 Task: Show the "Checkout" page setting.
Action: Mouse moved to (1285, 88)
Screenshot: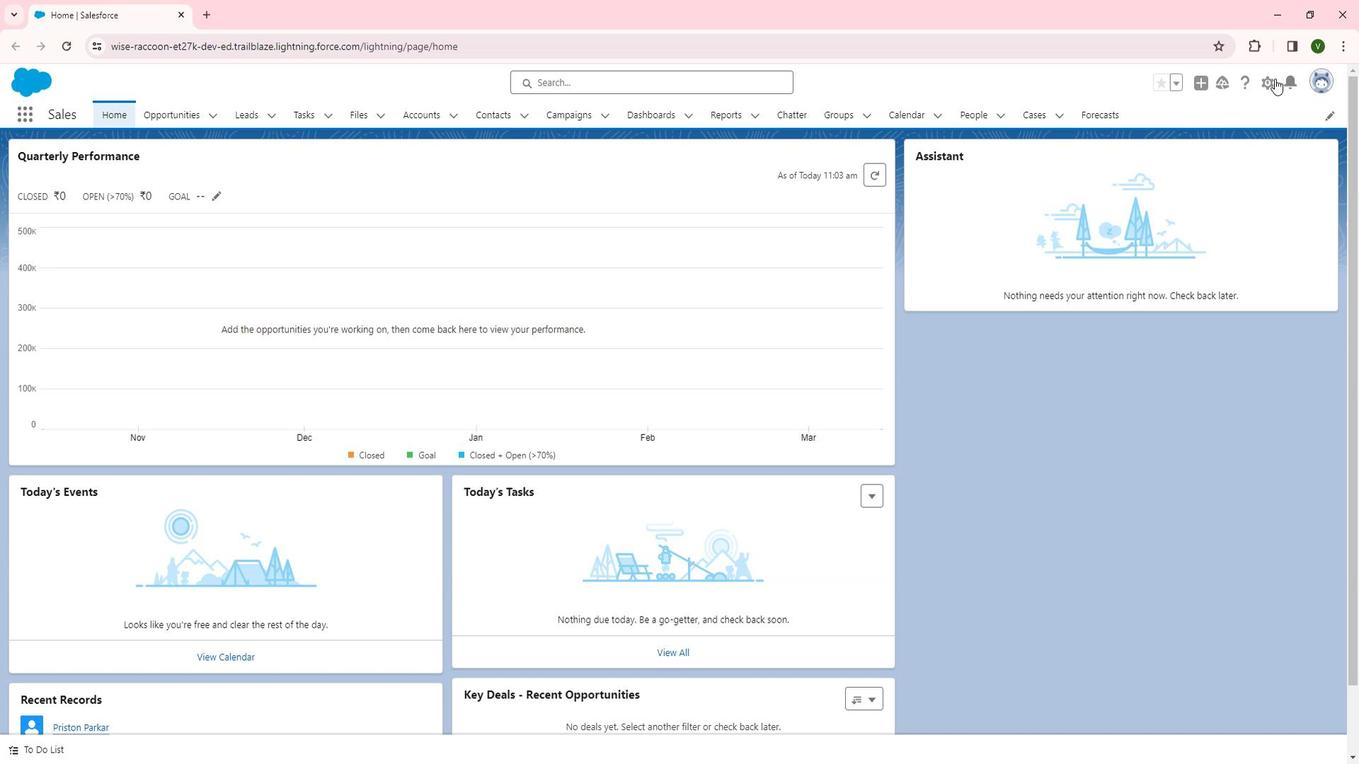 
Action: Mouse pressed left at (1285, 88)
Screenshot: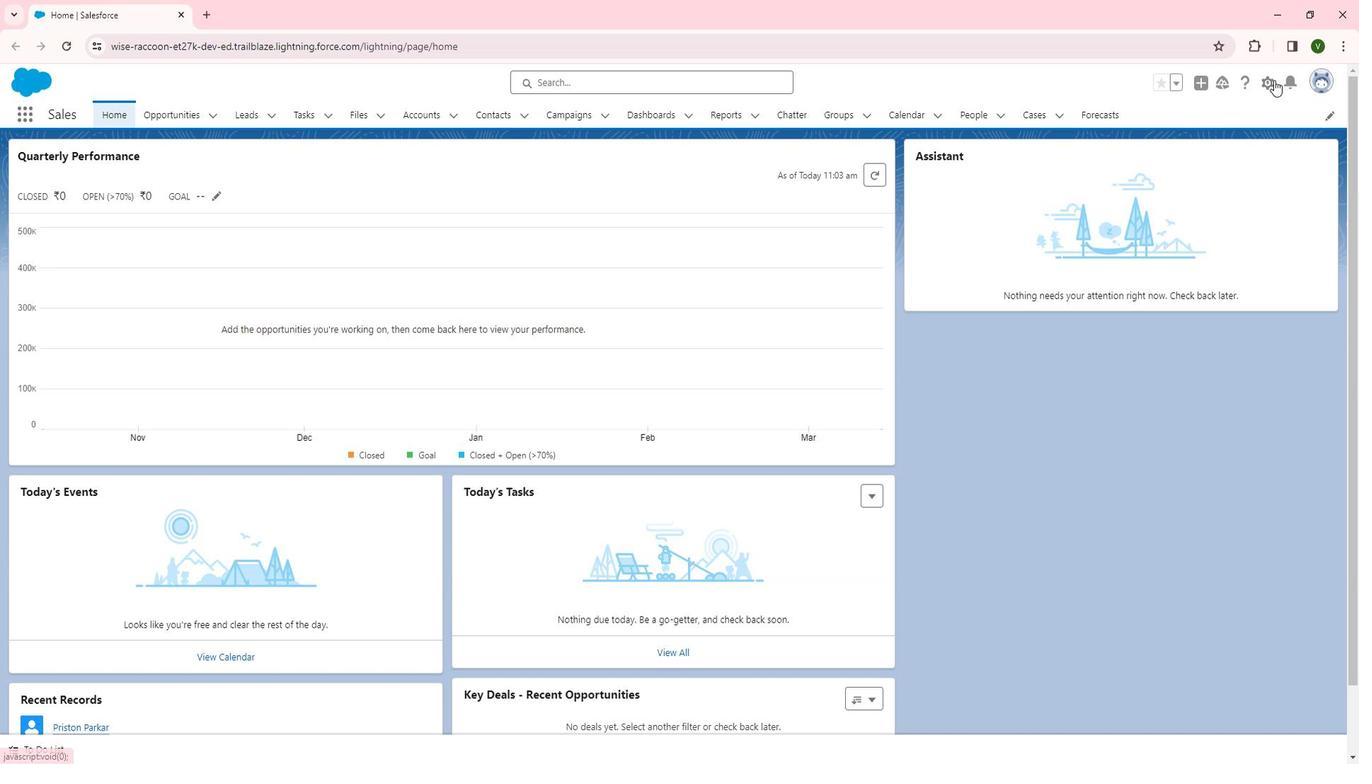 
Action: Mouse moved to (1235, 138)
Screenshot: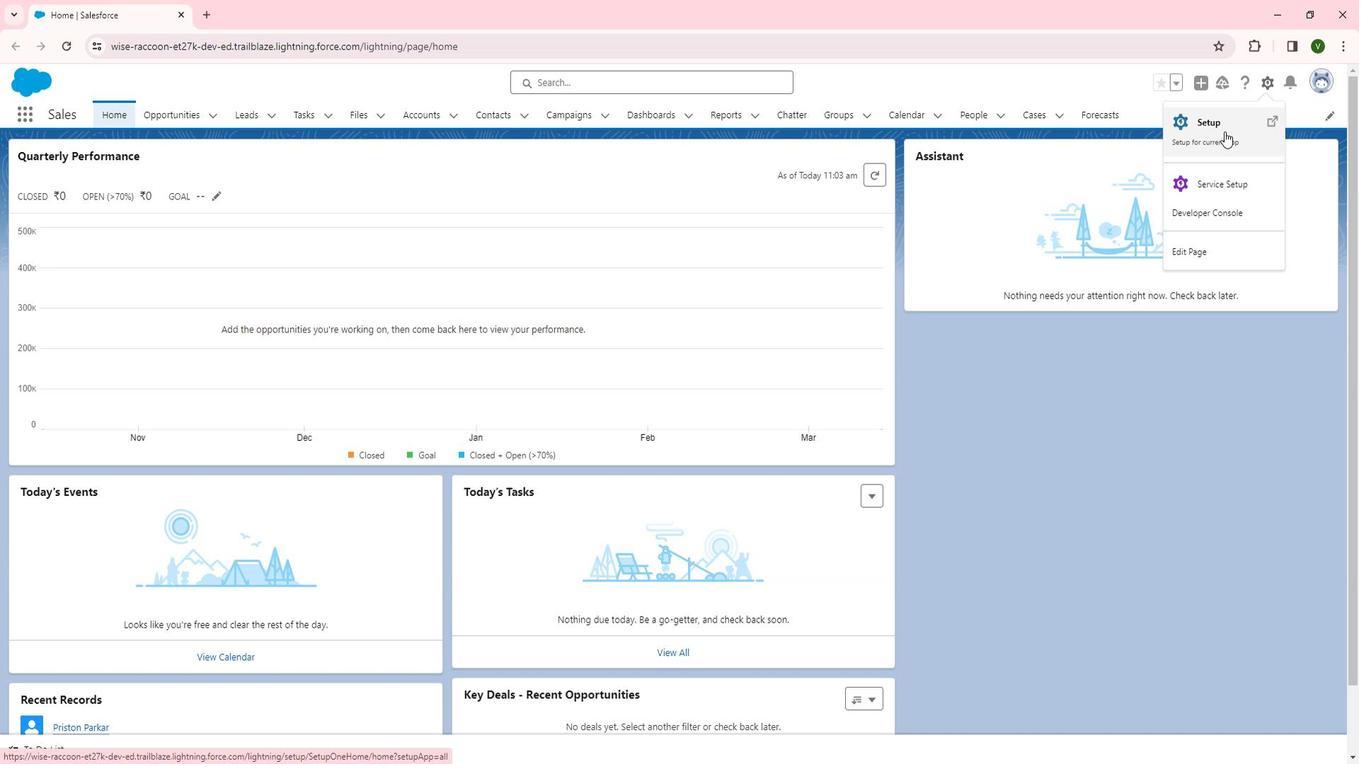 
Action: Mouse pressed left at (1235, 138)
Screenshot: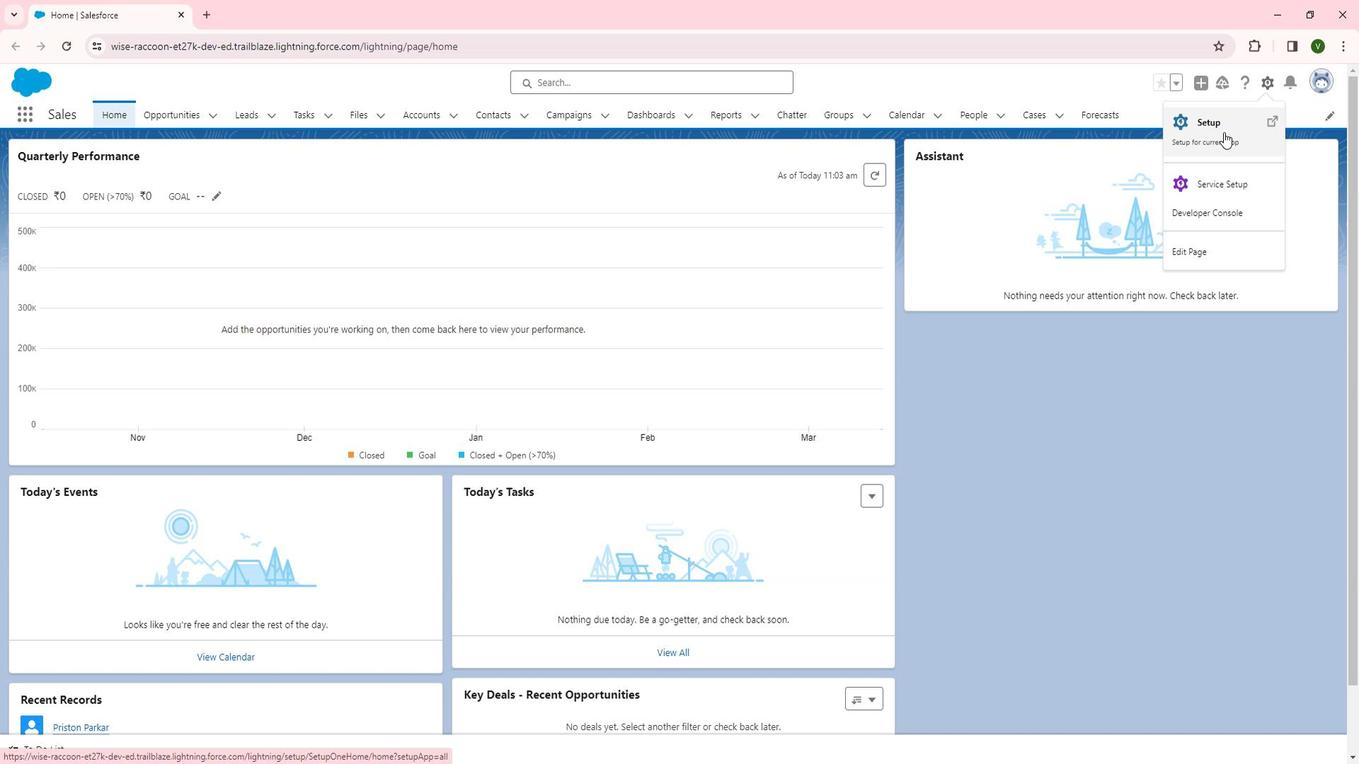 
Action: Mouse moved to (38, 579)
Screenshot: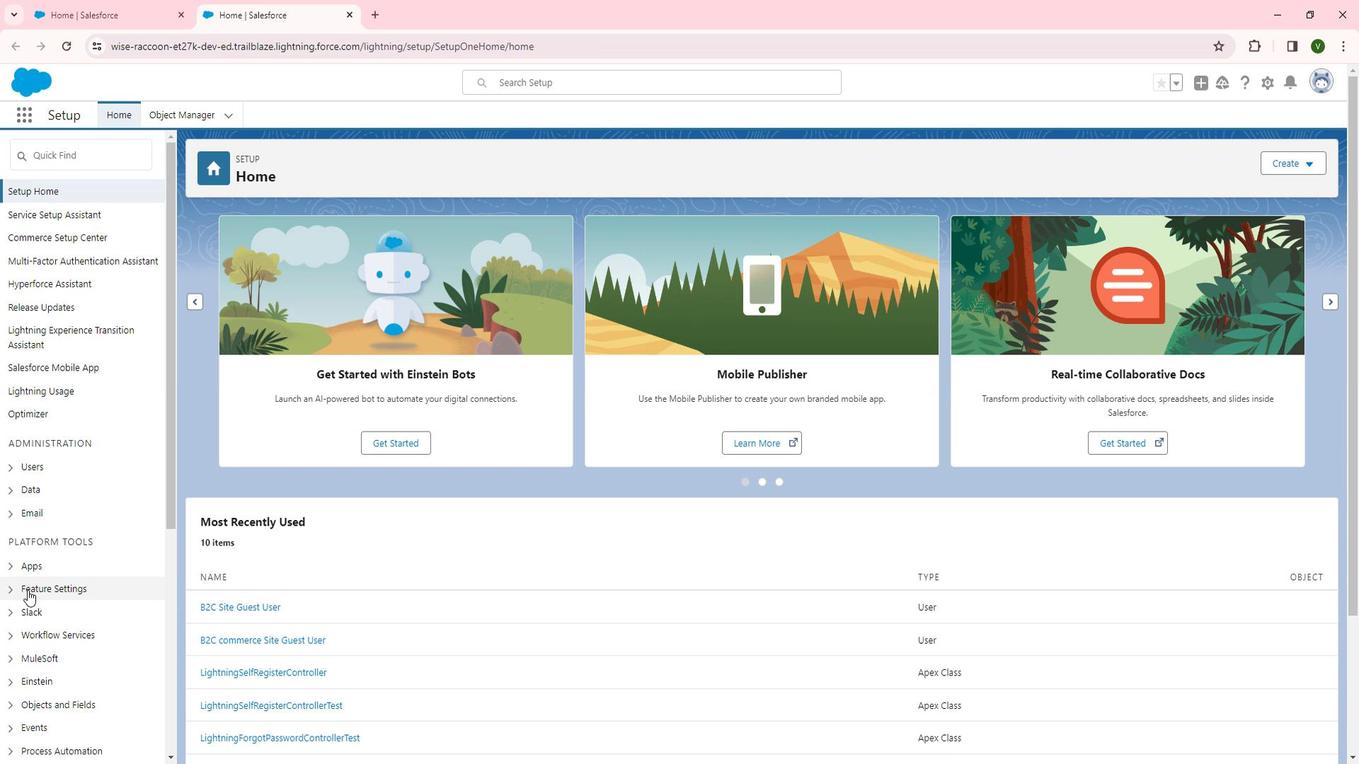 
Action: Mouse pressed left at (38, 579)
Screenshot: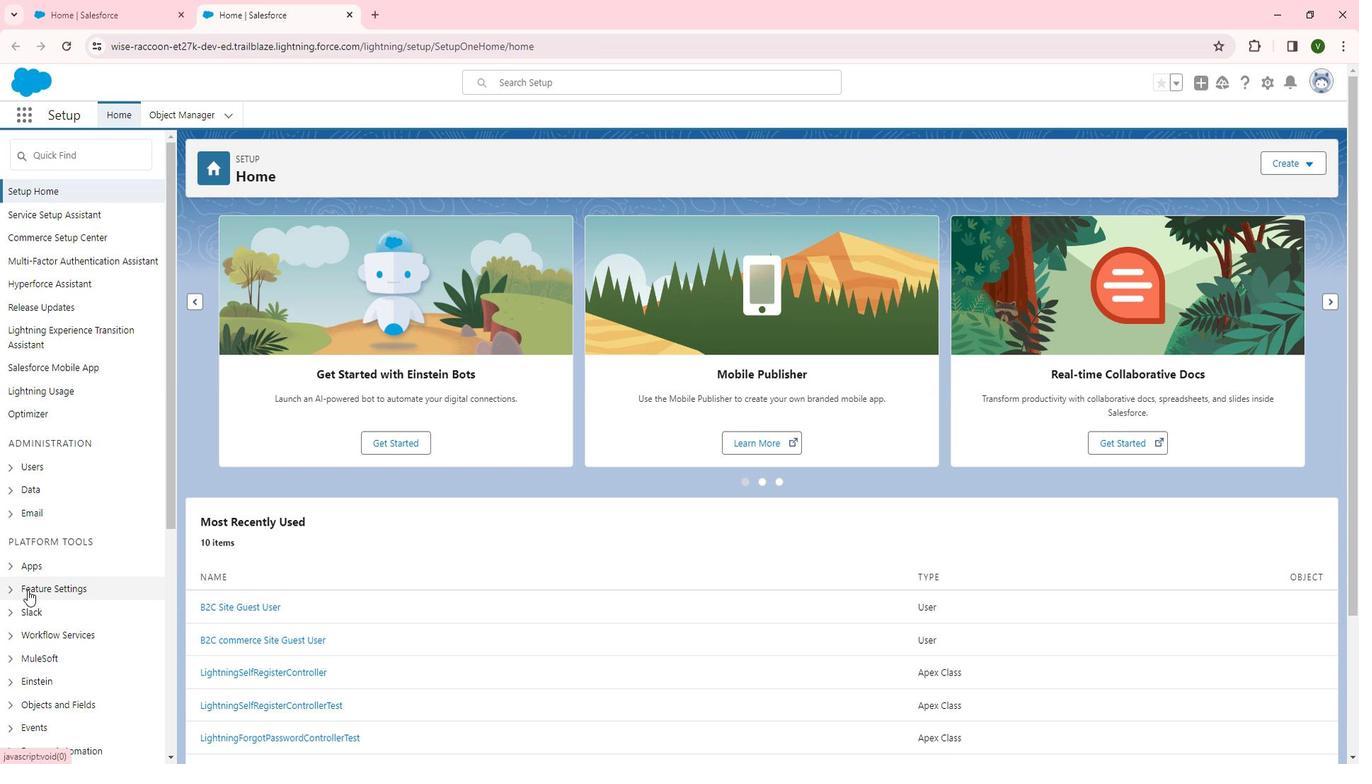 
Action: Mouse moved to (69, 567)
Screenshot: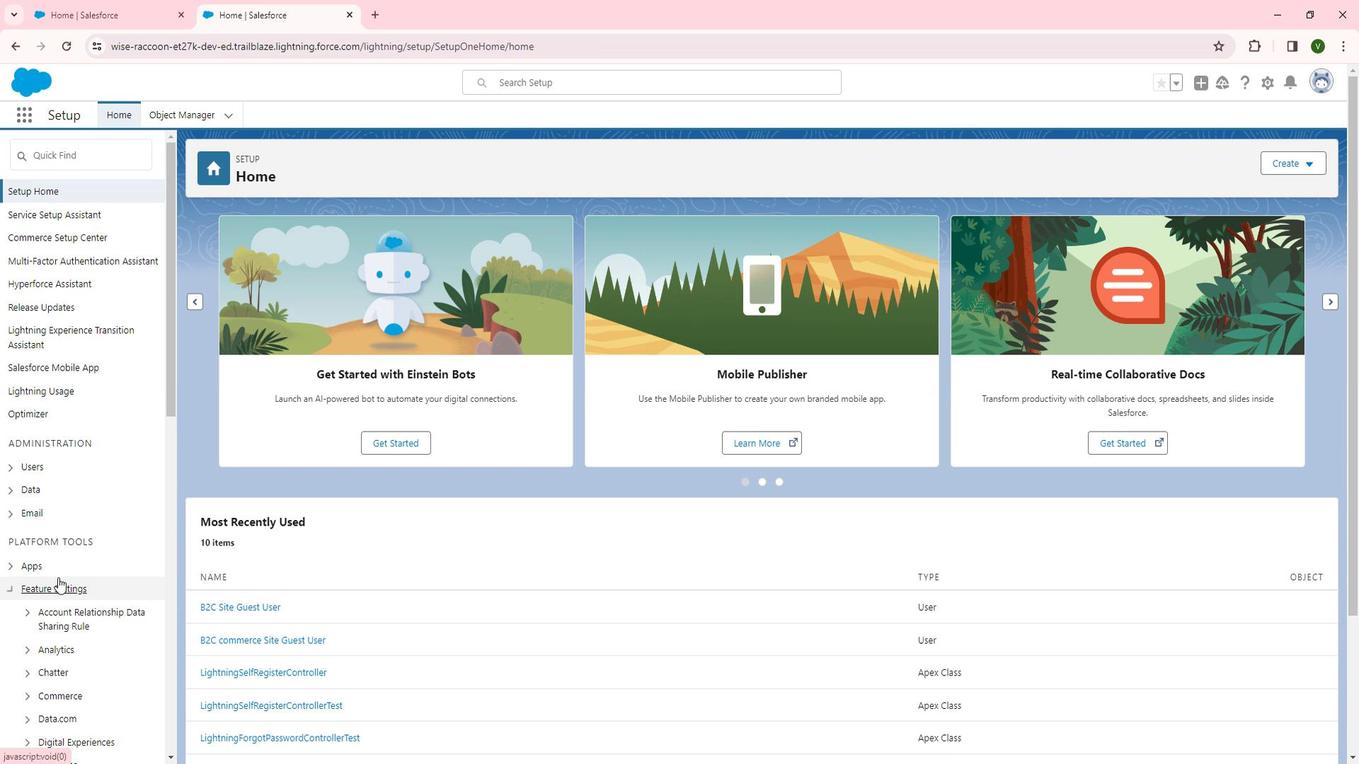 
Action: Mouse scrolled (69, 567) with delta (0, 0)
Screenshot: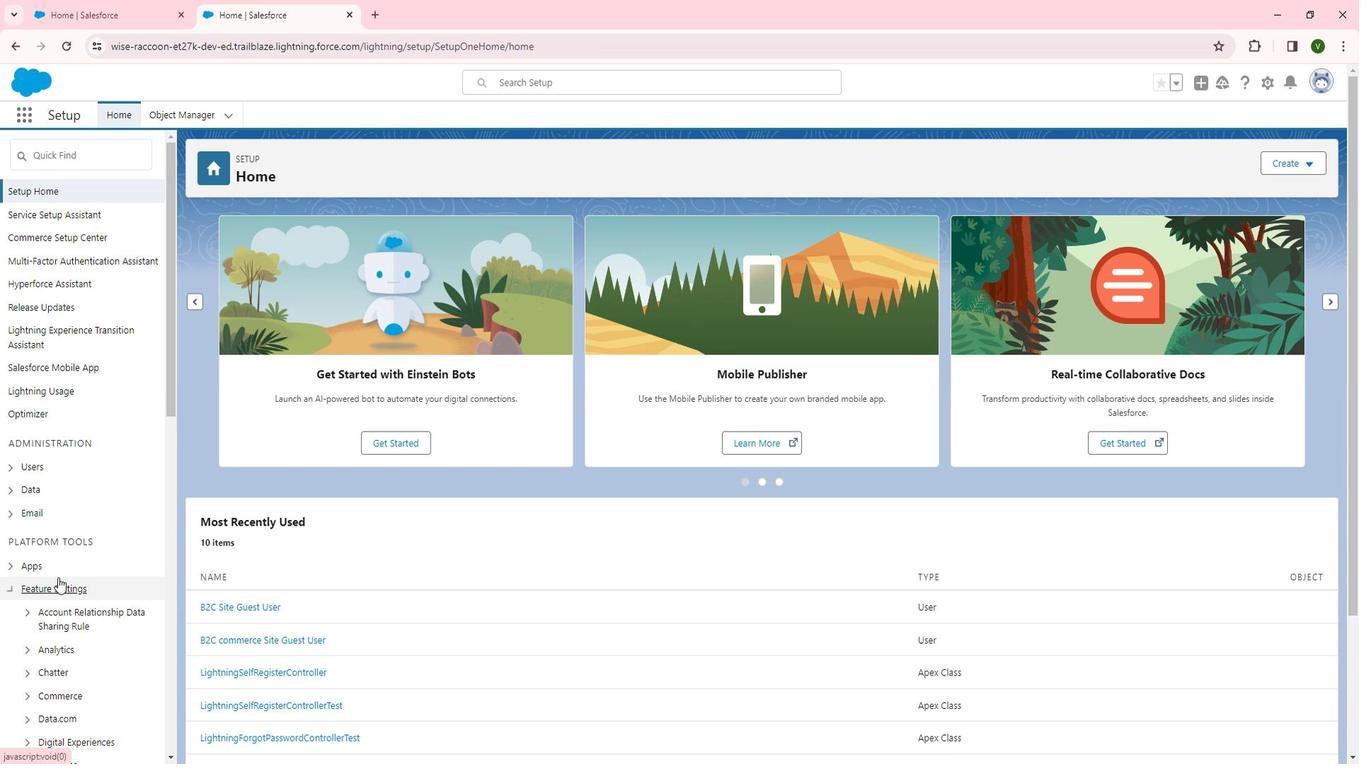 
Action: Mouse scrolled (69, 567) with delta (0, 0)
Screenshot: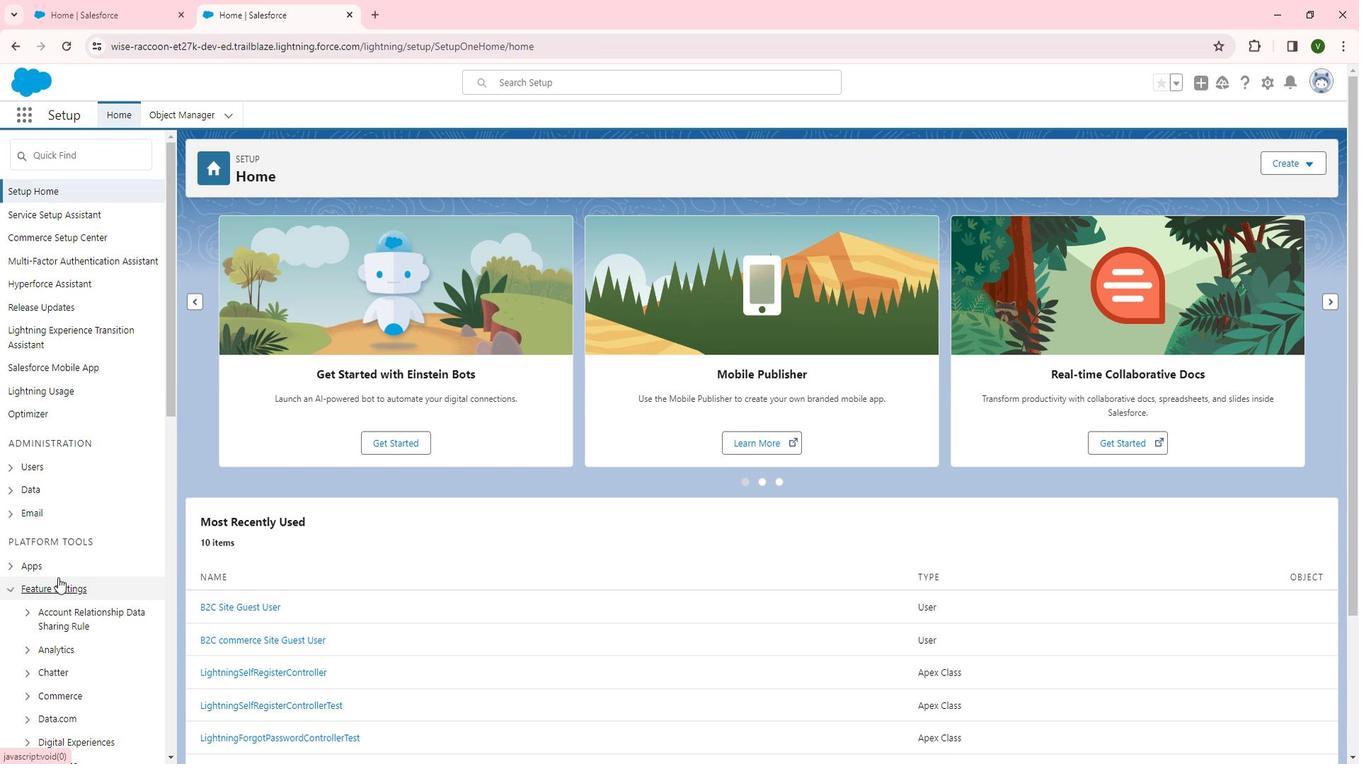 
Action: Mouse scrolled (69, 567) with delta (0, 0)
Screenshot: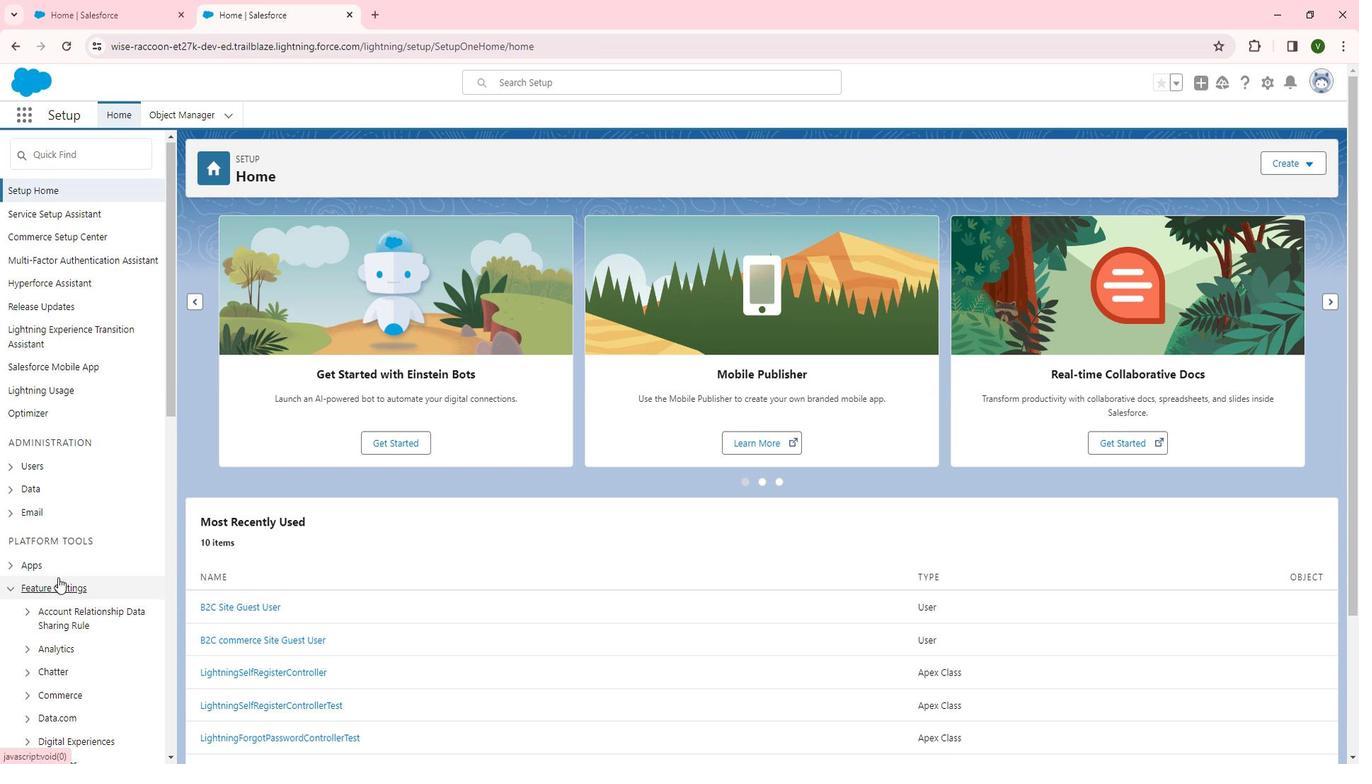 
Action: Mouse moved to (78, 505)
Screenshot: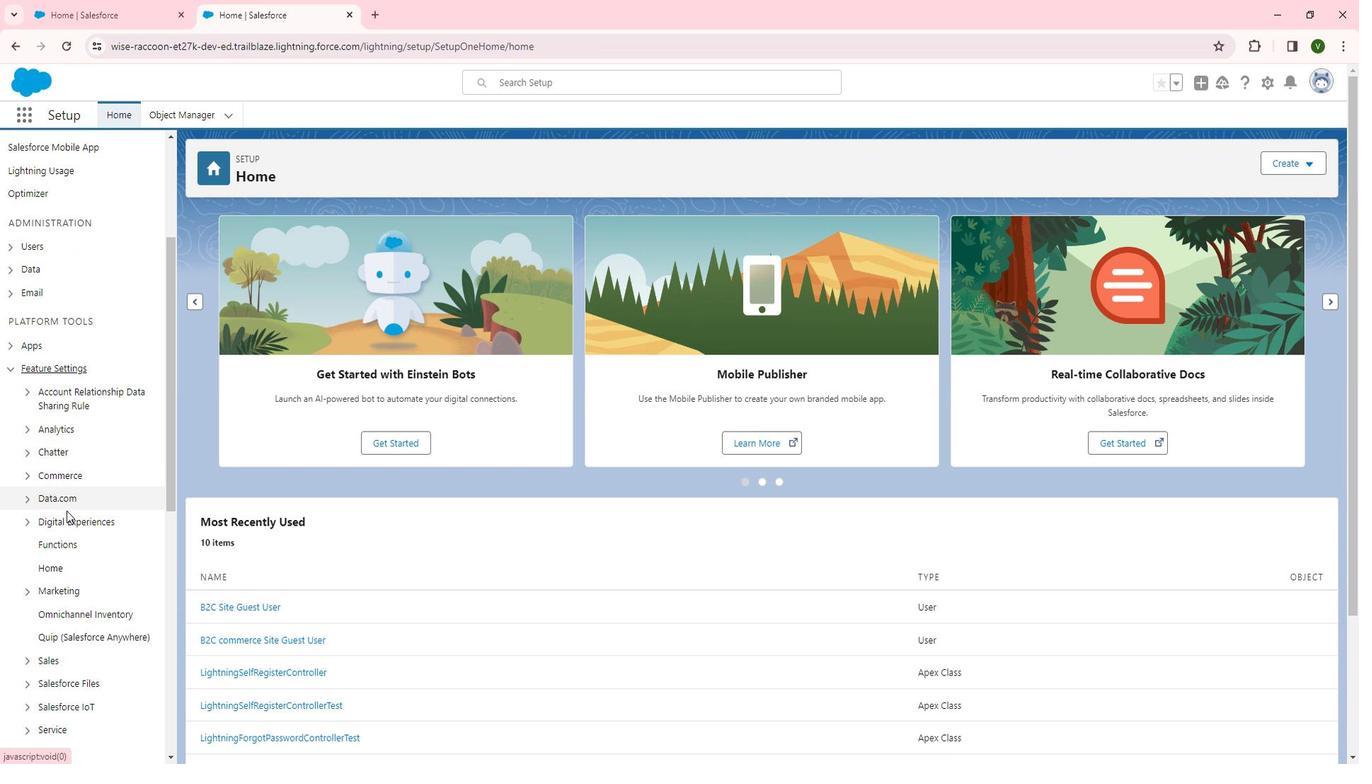 
Action: Mouse scrolled (78, 504) with delta (0, 0)
Screenshot: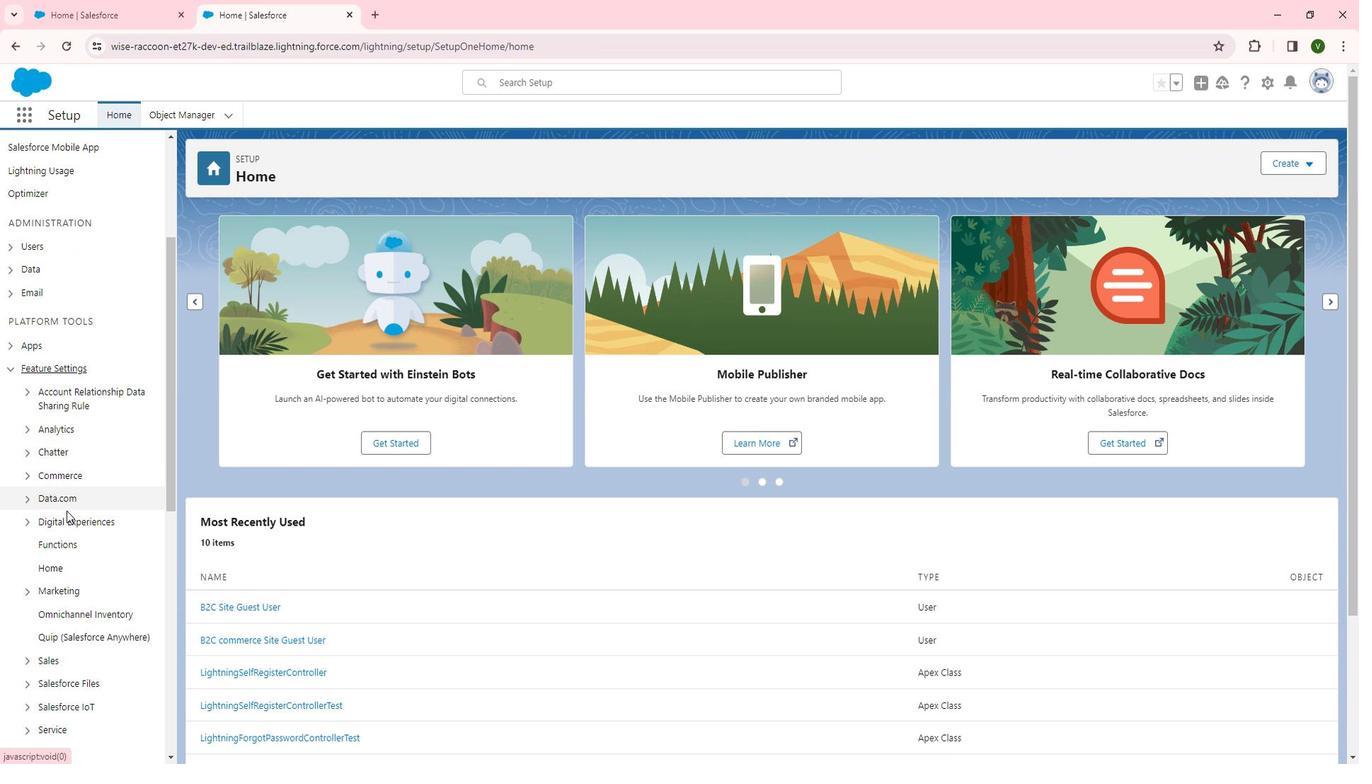 
Action: Mouse moved to (79, 434)
Screenshot: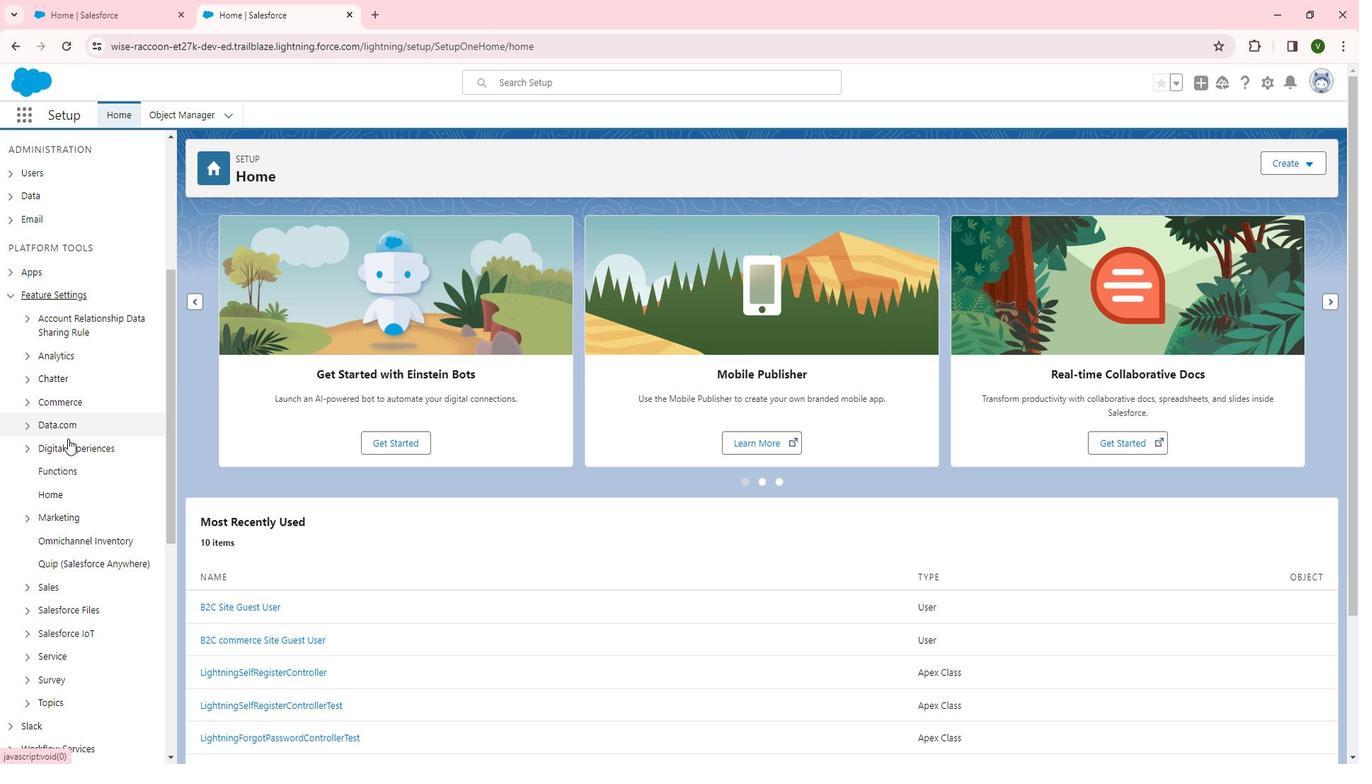 
Action: Mouse pressed left at (79, 434)
Screenshot: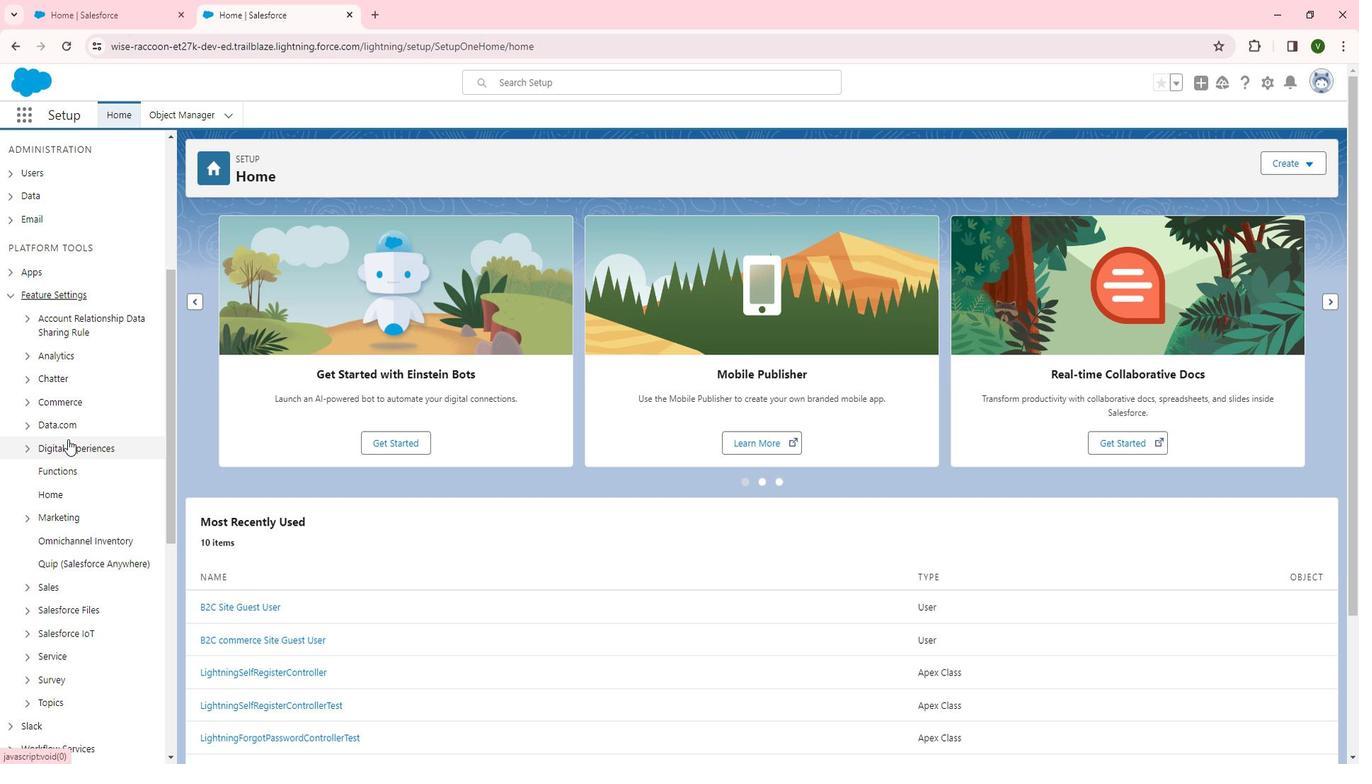 
Action: Mouse moved to (97, 431)
Screenshot: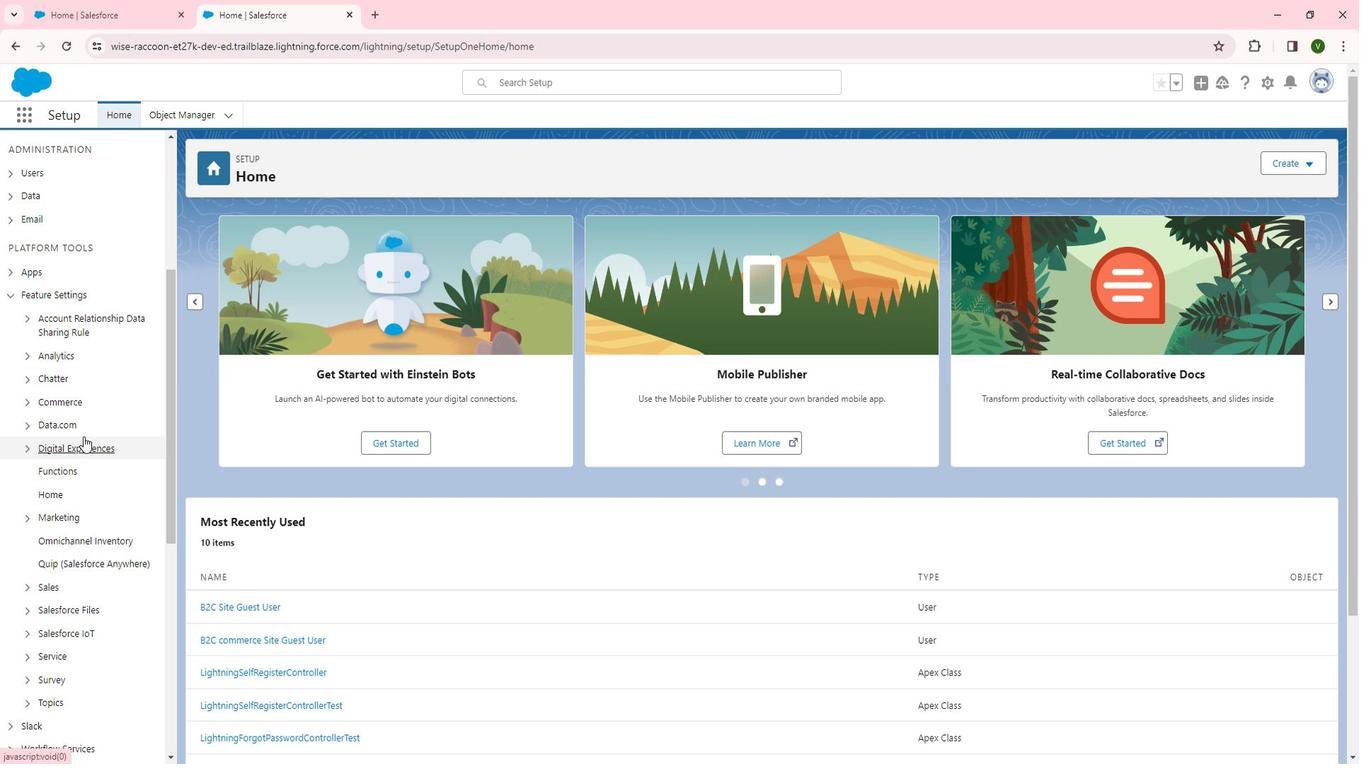 
Action: Mouse scrolled (97, 430) with delta (0, 0)
Screenshot: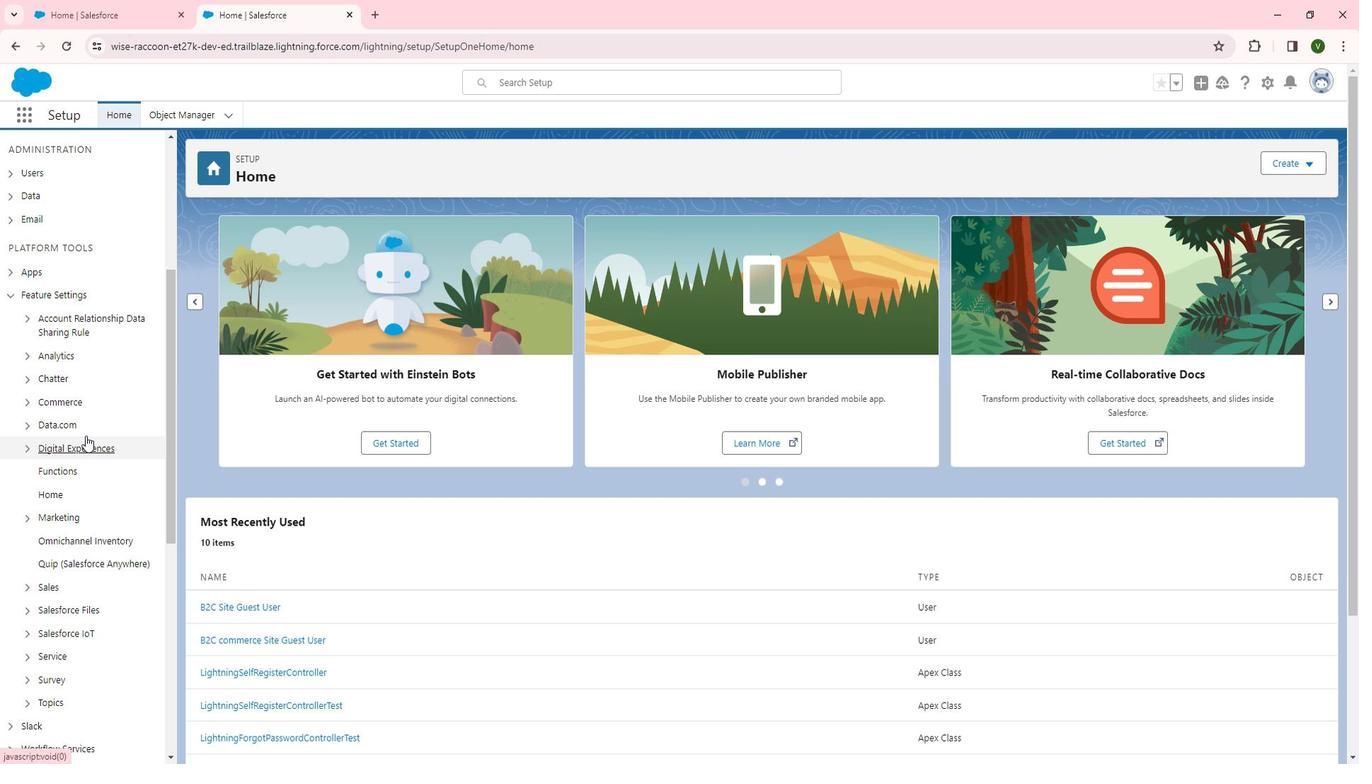 
Action: Mouse scrolled (97, 430) with delta (0, 0)
Screenshot: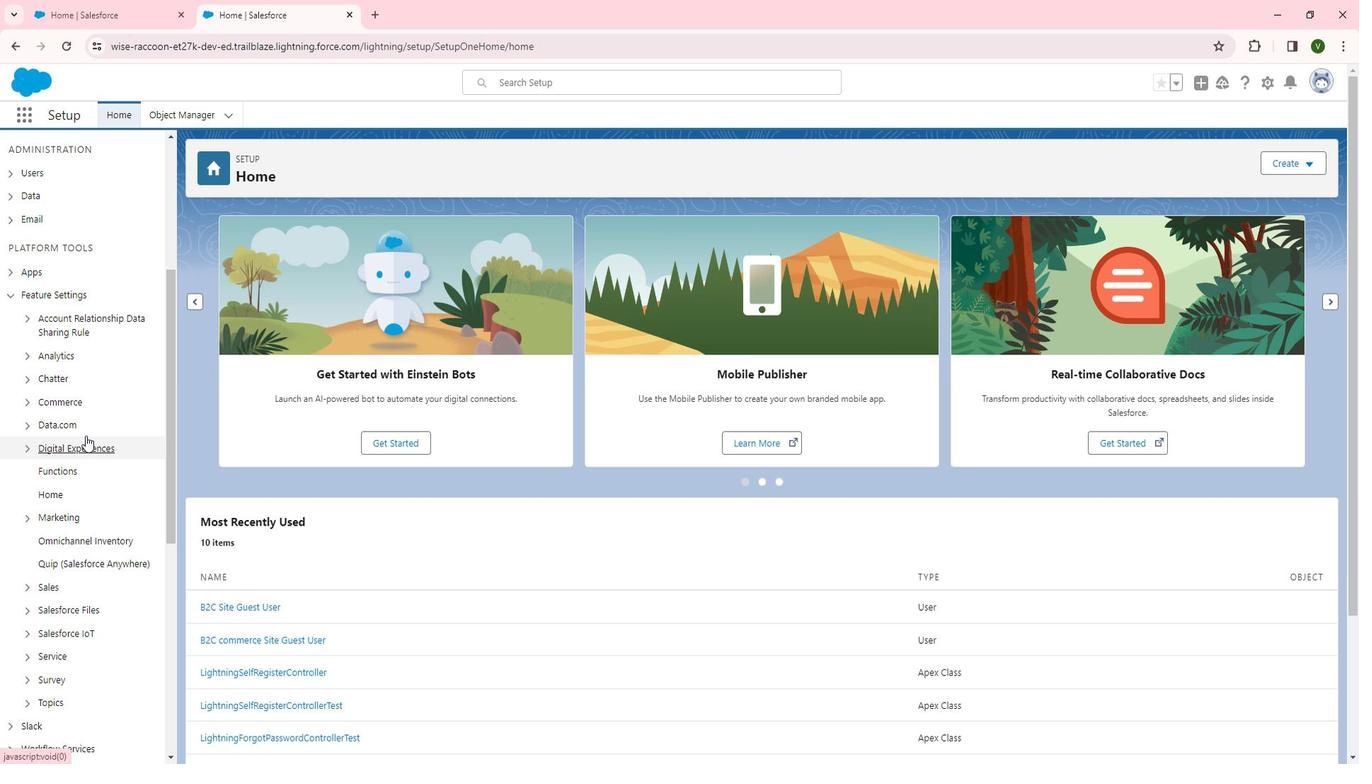 
Action: Mouse scrolled (97, 430) with delta (0, 0)
Screenshot: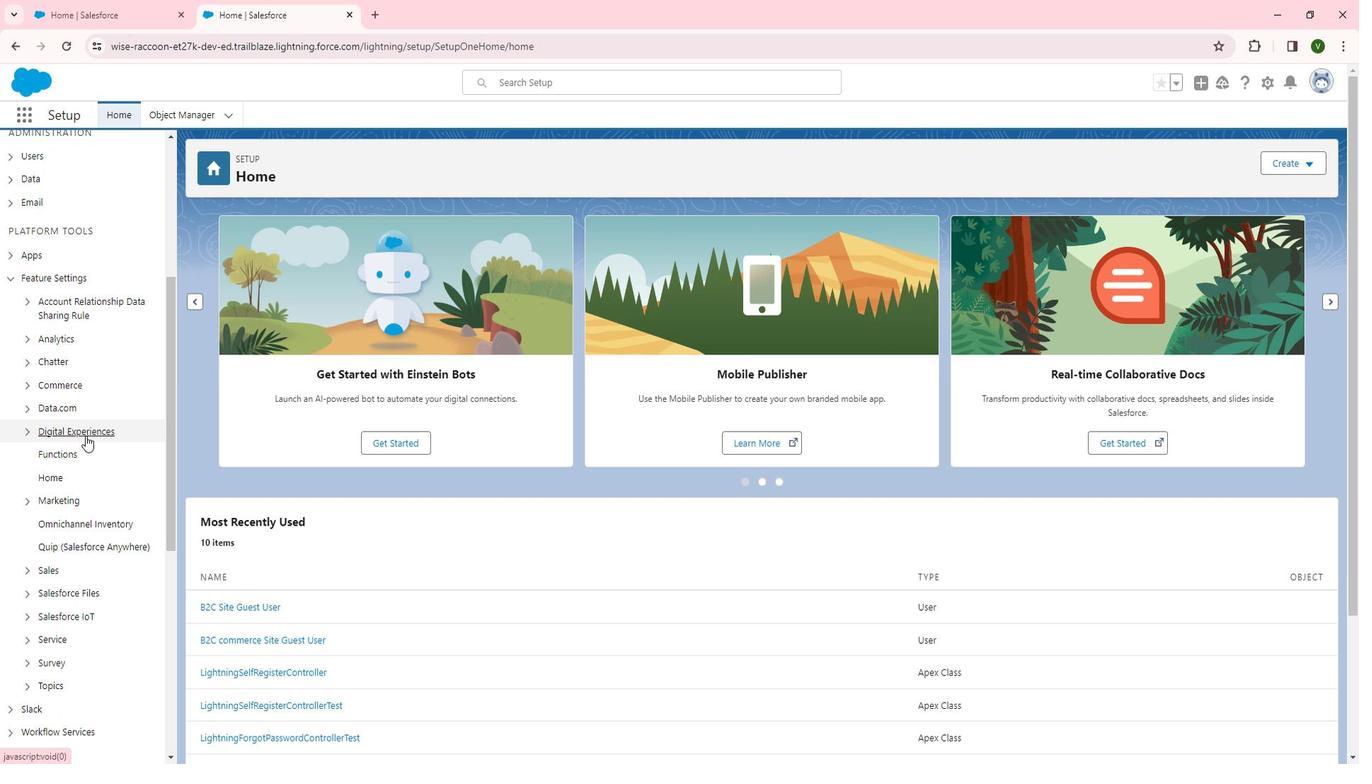 
Action: Mouse moved to (83, 226)
Screenshot: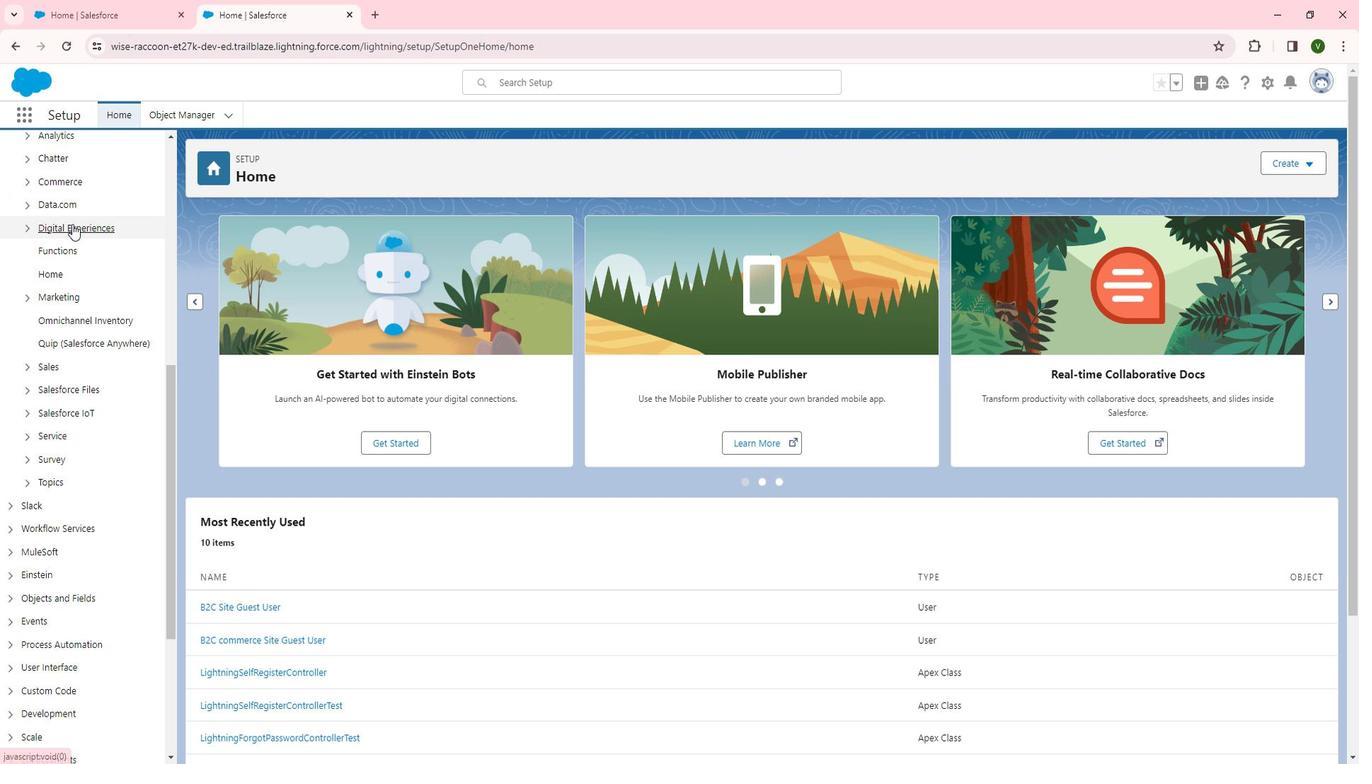 
Action: Mouse pressed left at (83, 226)
Screenshot: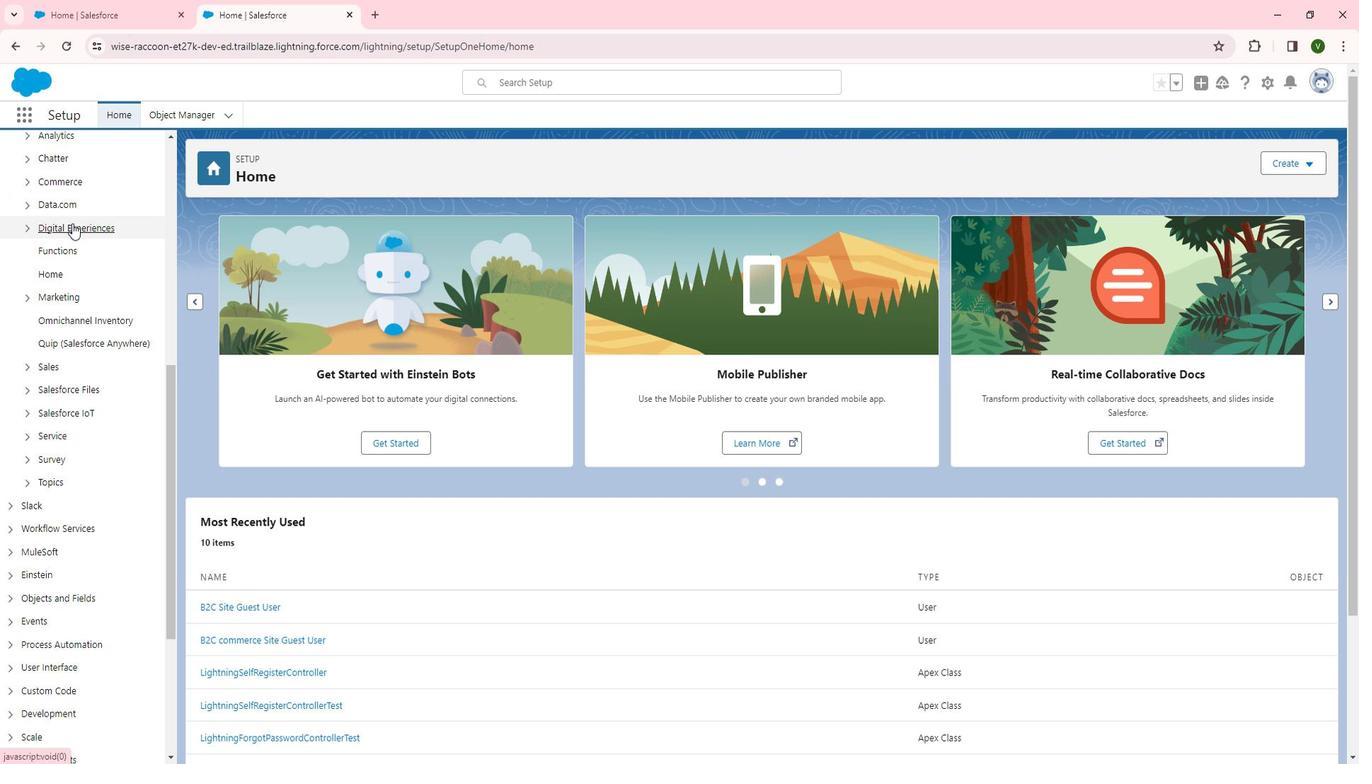 
Action: Mouse moved to (72, 249)
Screenshot: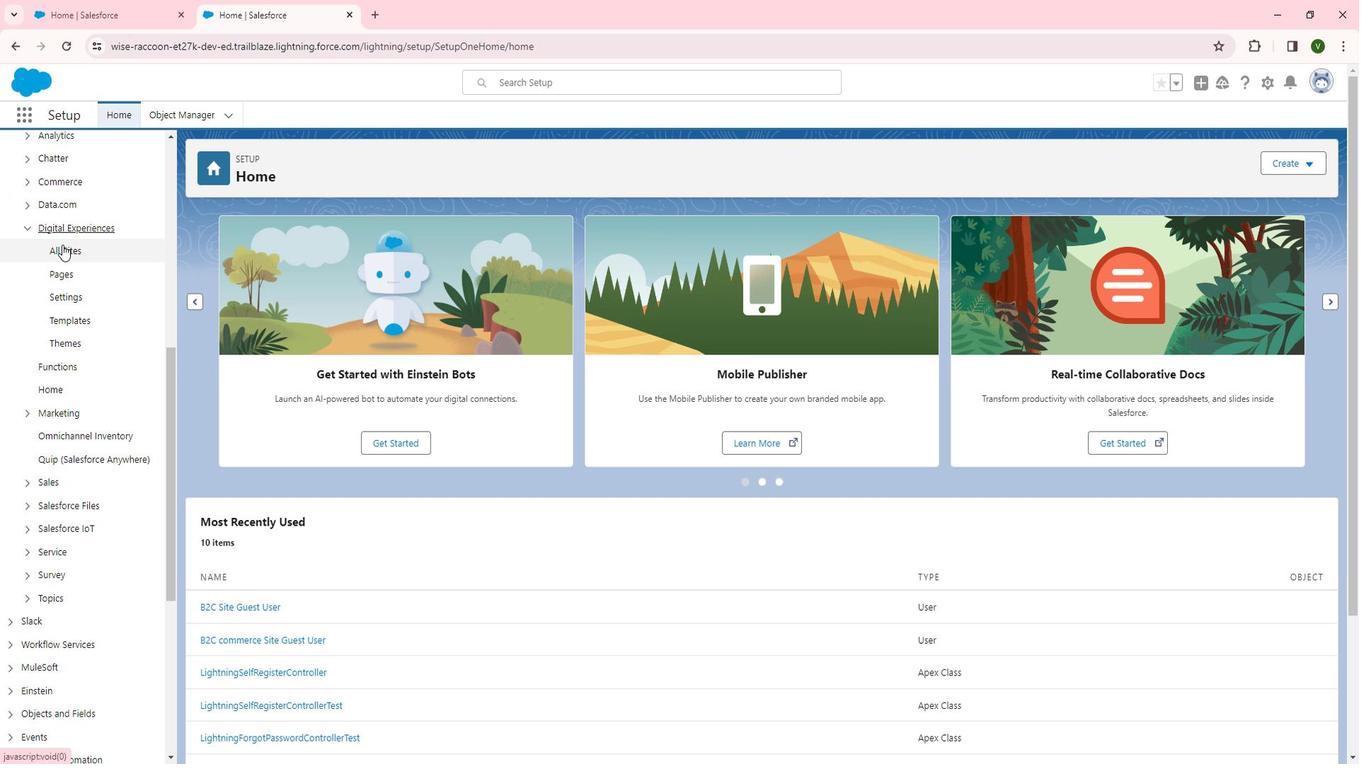 
Action: Mouse pressed left at (72, 249)
Screenshot: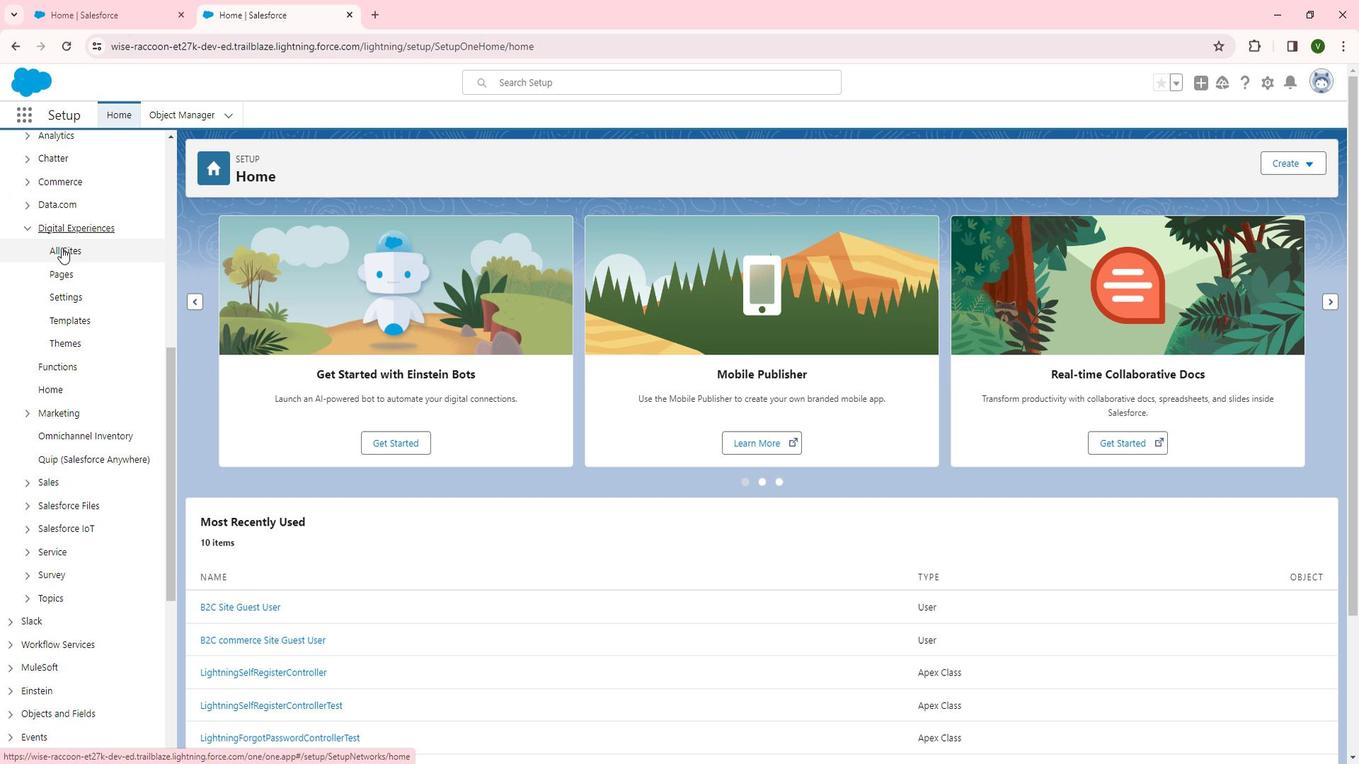
Action: Mouse moved to (247, 337)
Screenshot: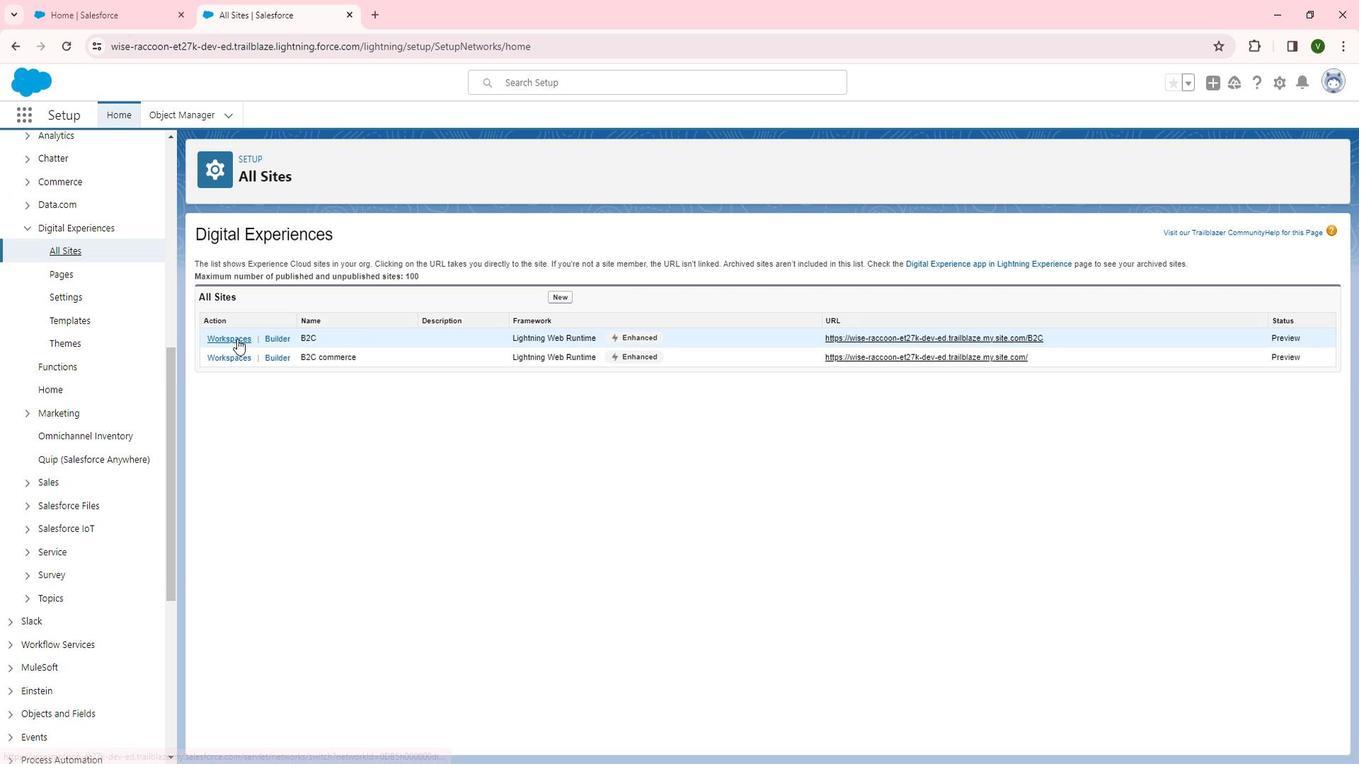 
Action: Mouse pressed left at (247, 337)
Screenshot: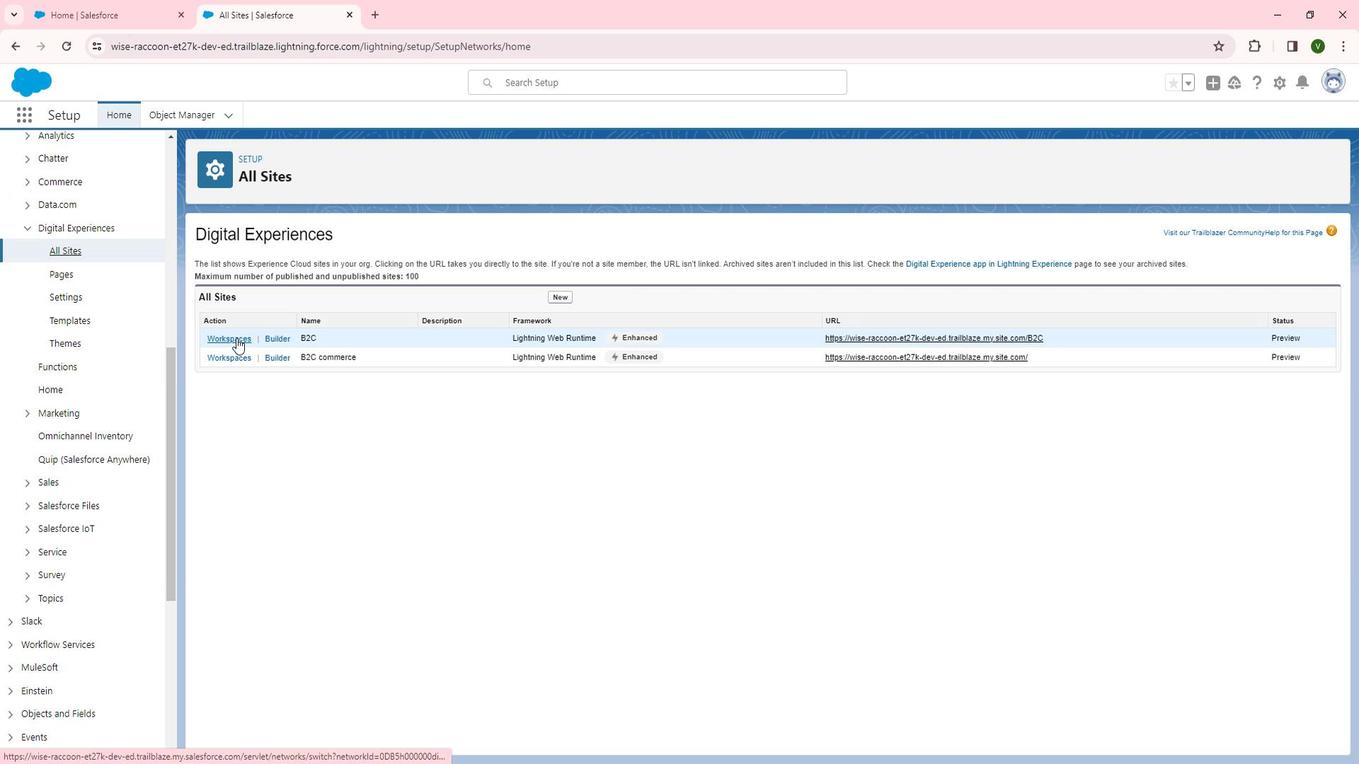 
Action: Mouse moved to (205, 334)
Screenshot: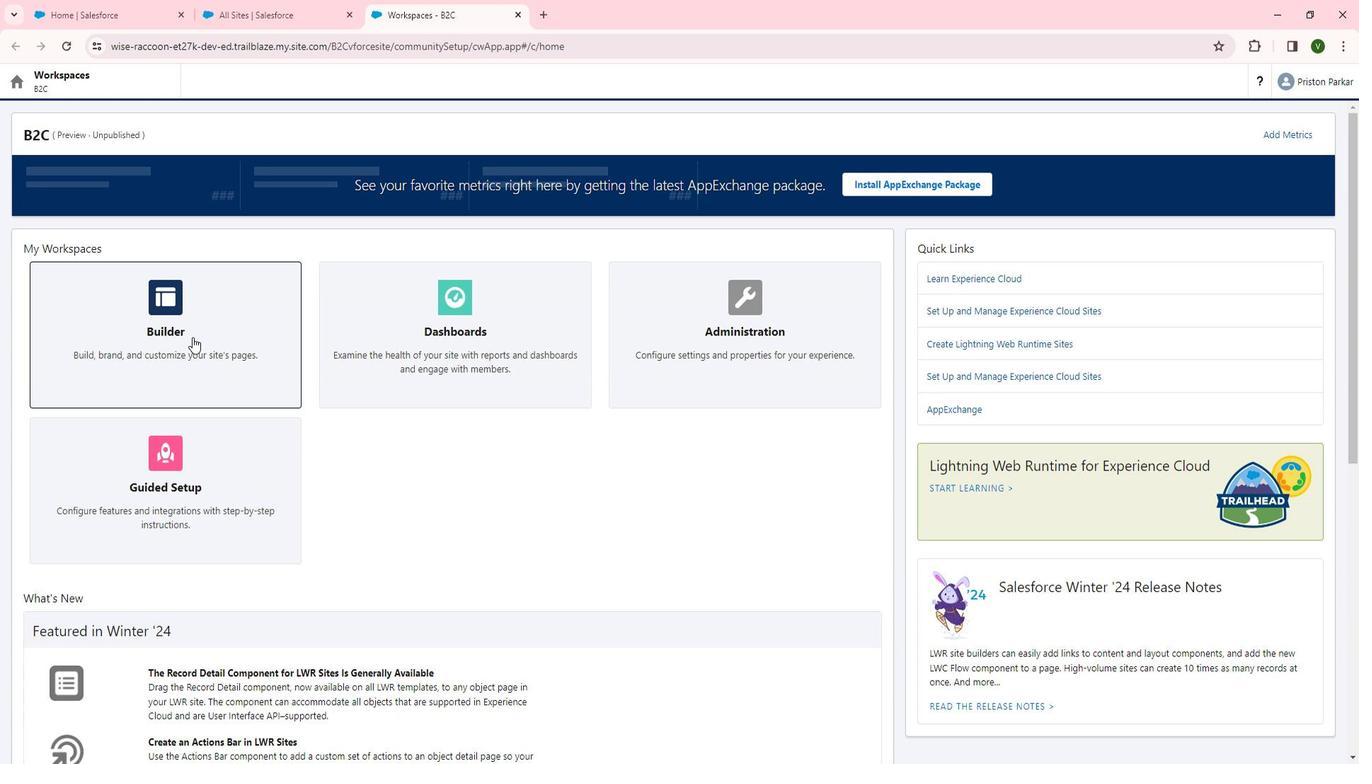 
Action: Mouse pressed left at (205, 334)
Screenshot: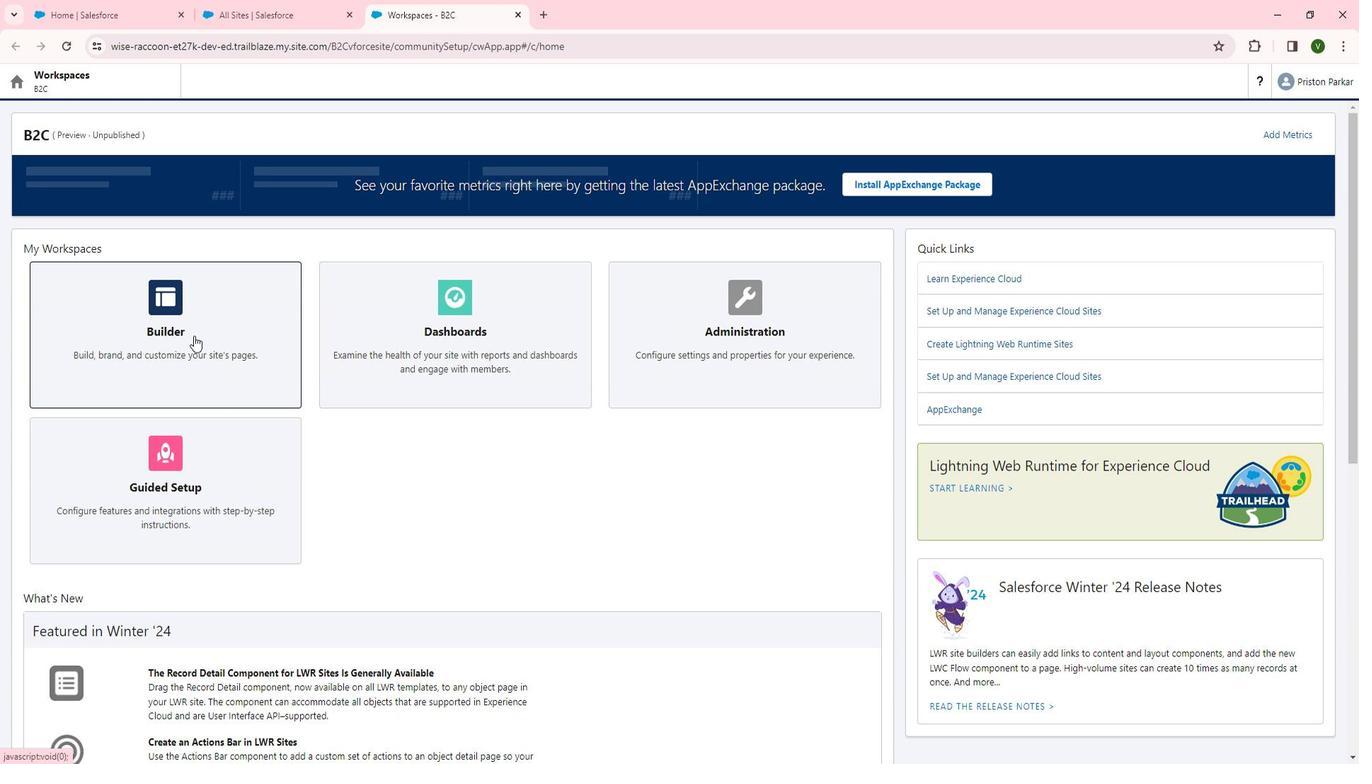 
Action: Mouse moved to (271, 92)
Screenshot: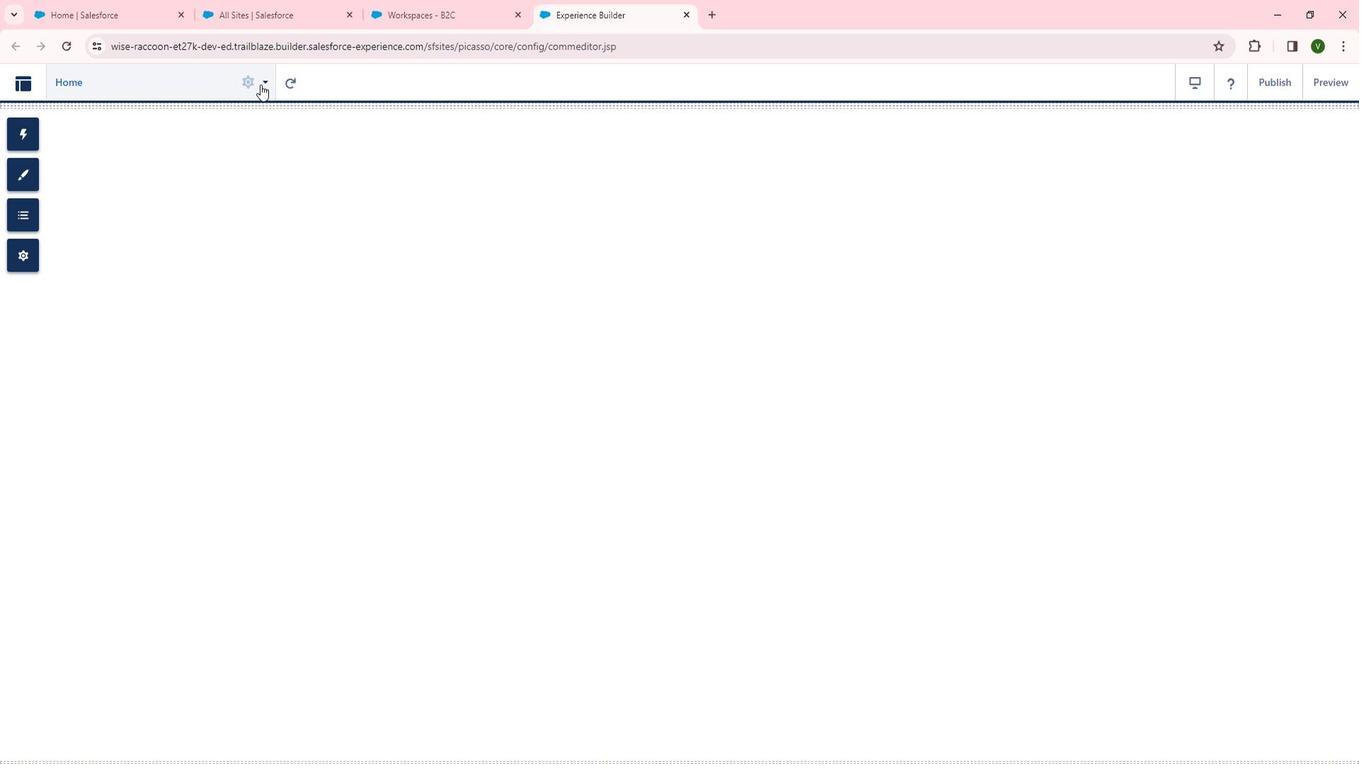 
Action: Mouse pressed left at (271, 92)
Screenshot: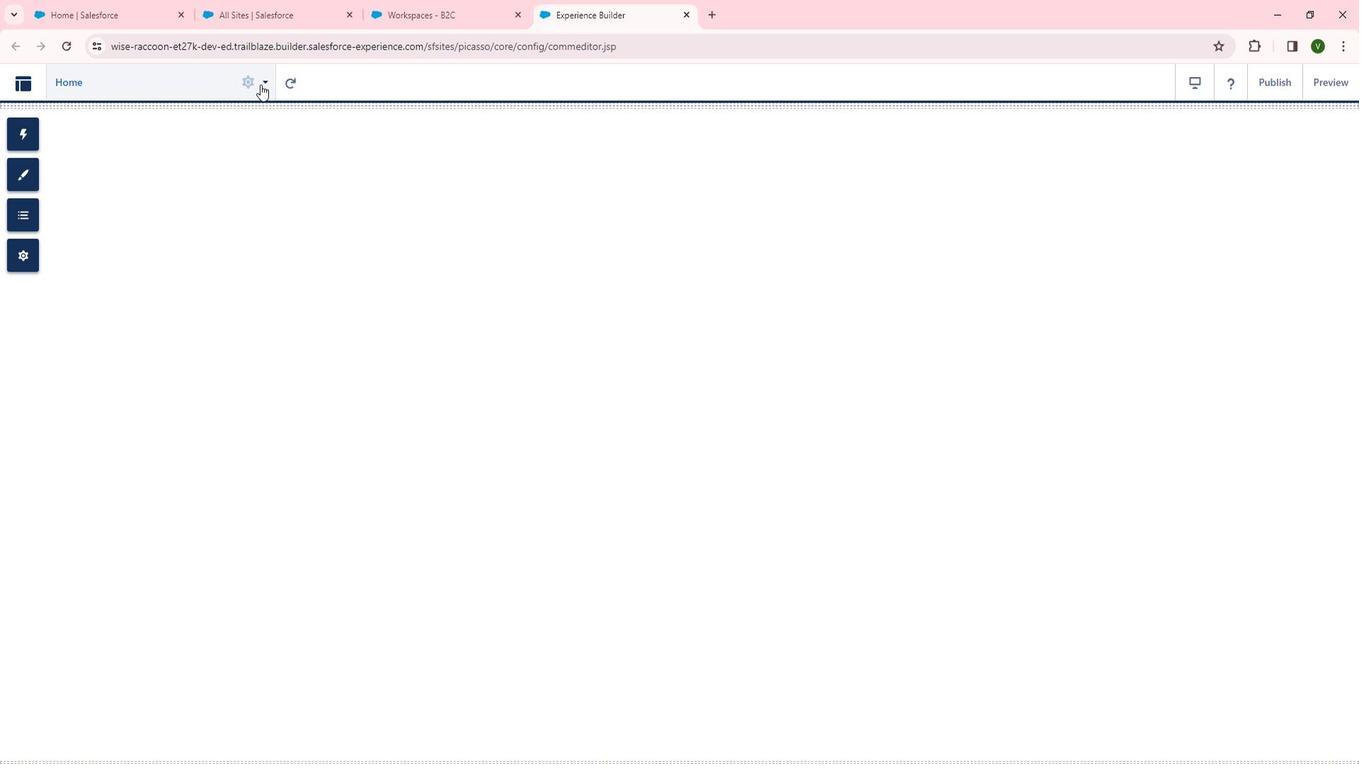 
Action: Mouse moved to (201, 367)
Screenshot: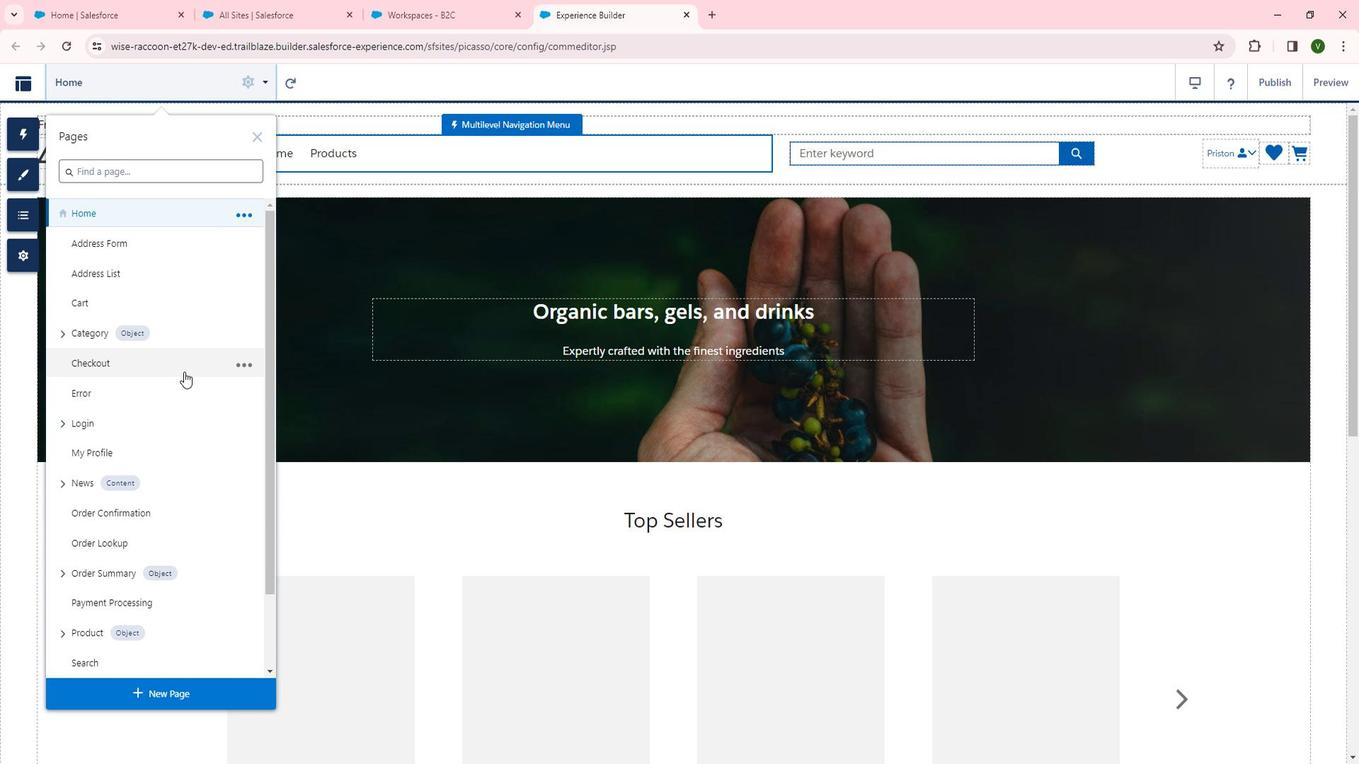 
Action: Mouse pressed left at (201, 367)
Screenshot: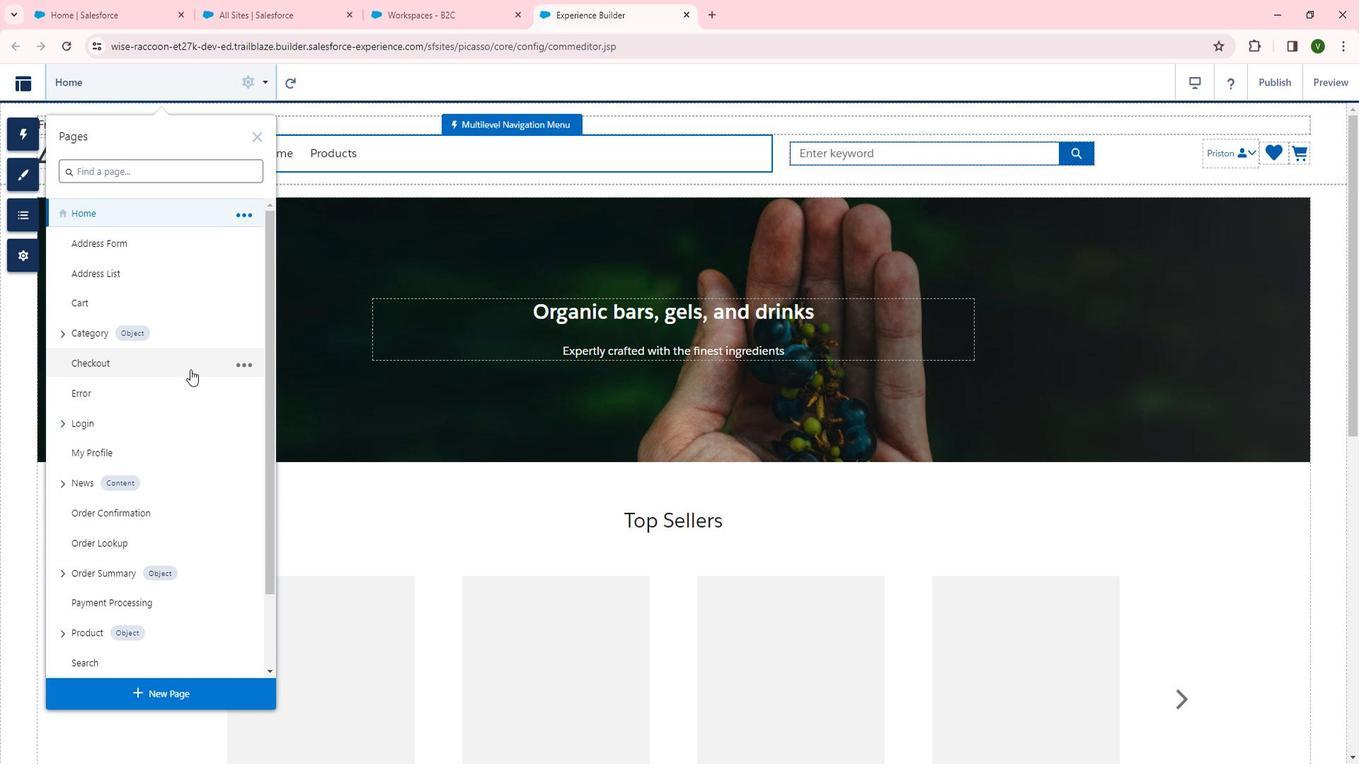 
Action: Mouse moved to (278, 87)
Screenshot: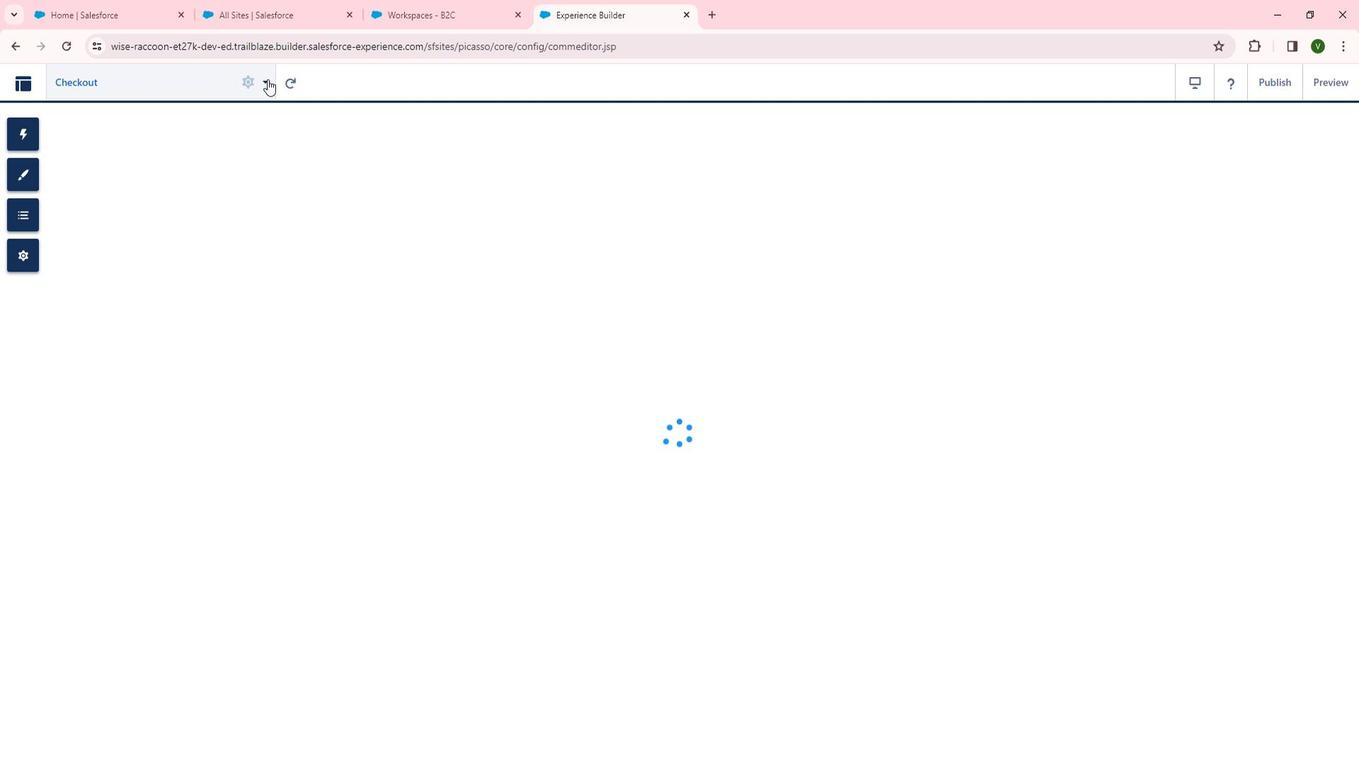 
Action: Mouse pressed left at (278, 87)
Screenshot: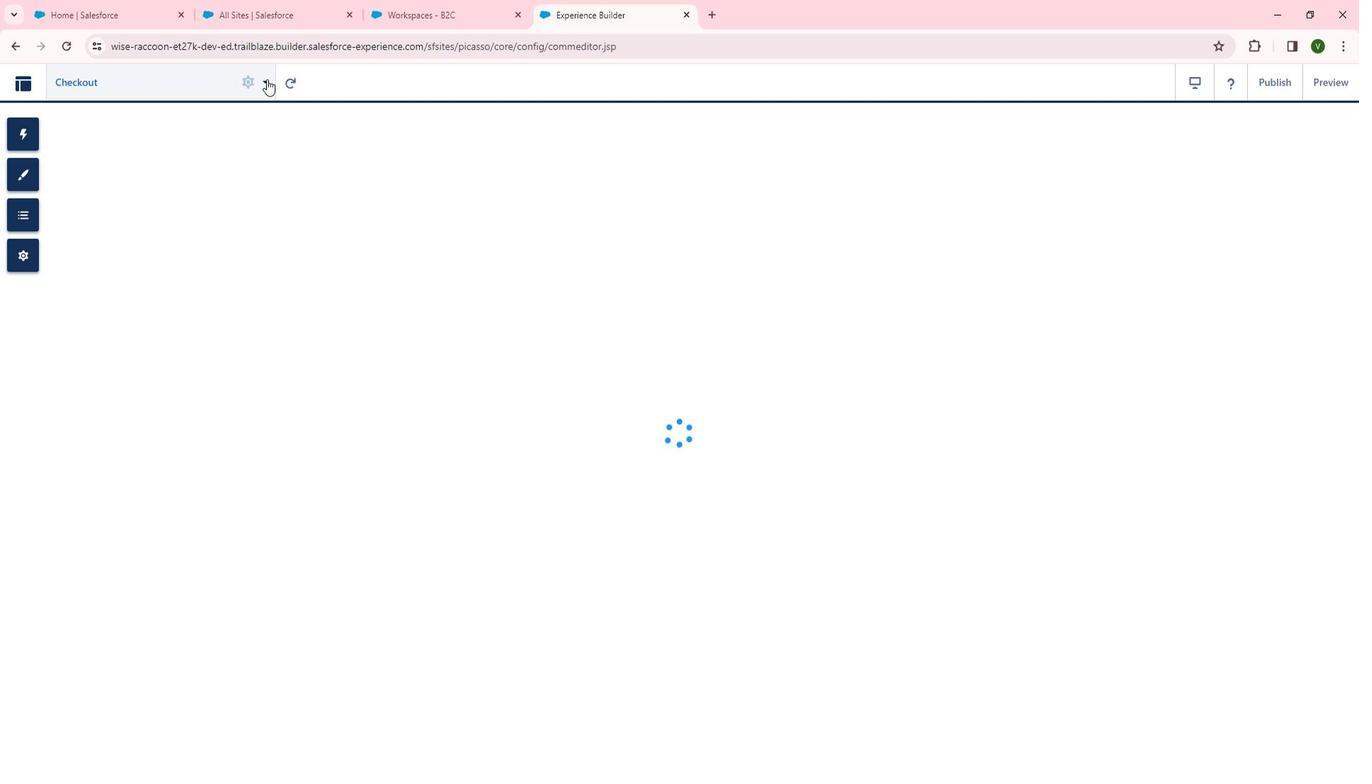 
Action: Mouse moved to (272, 93)
Screenshot: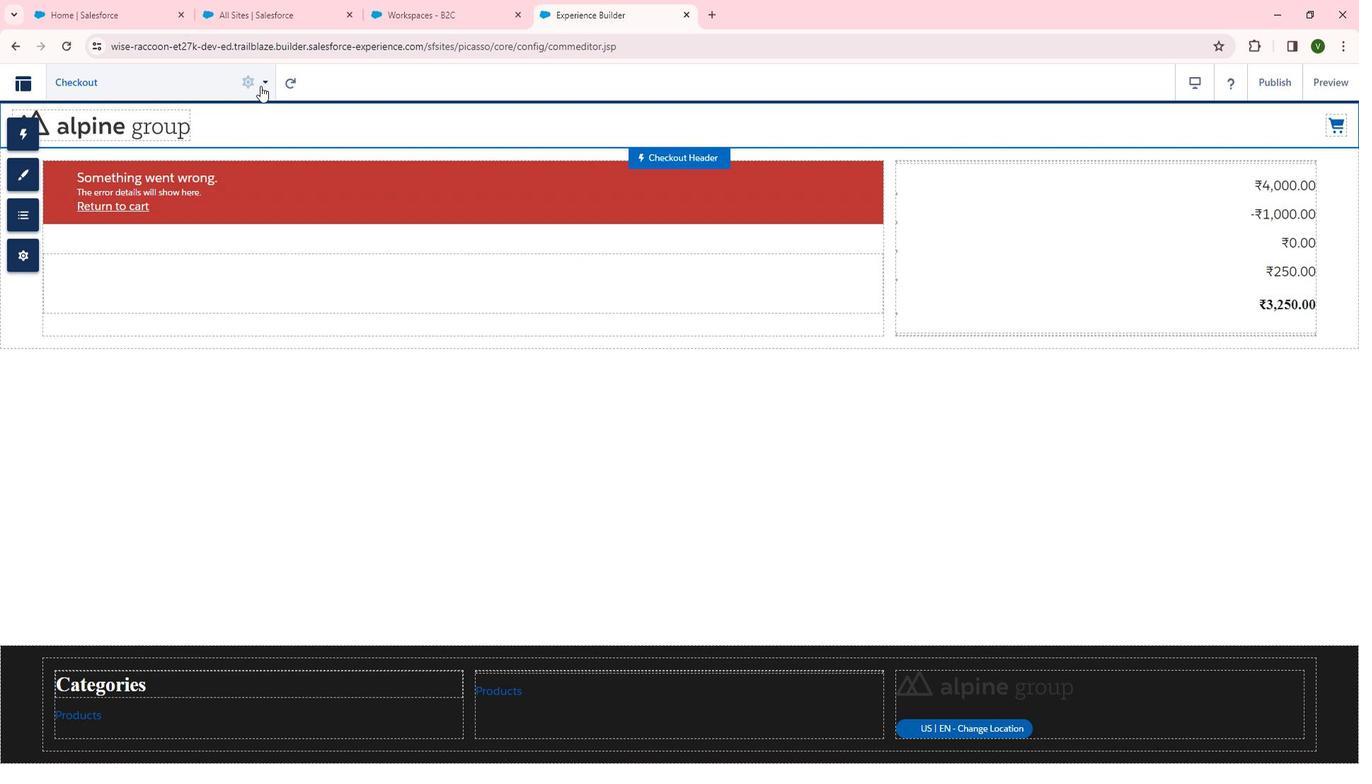 
Action: Mouse pressed left at (272, 93)
Screenshot: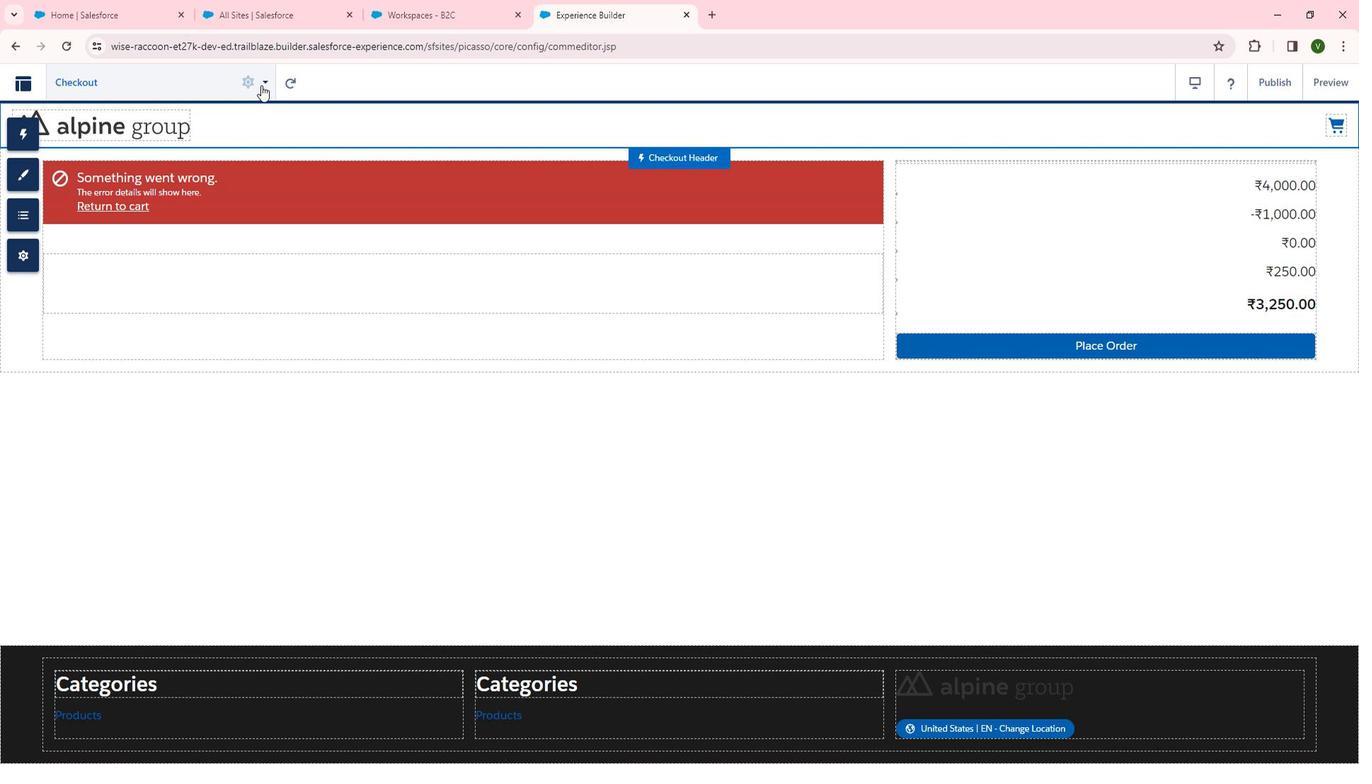 
Action: Mouse moved to (253, 276)
Screenshot: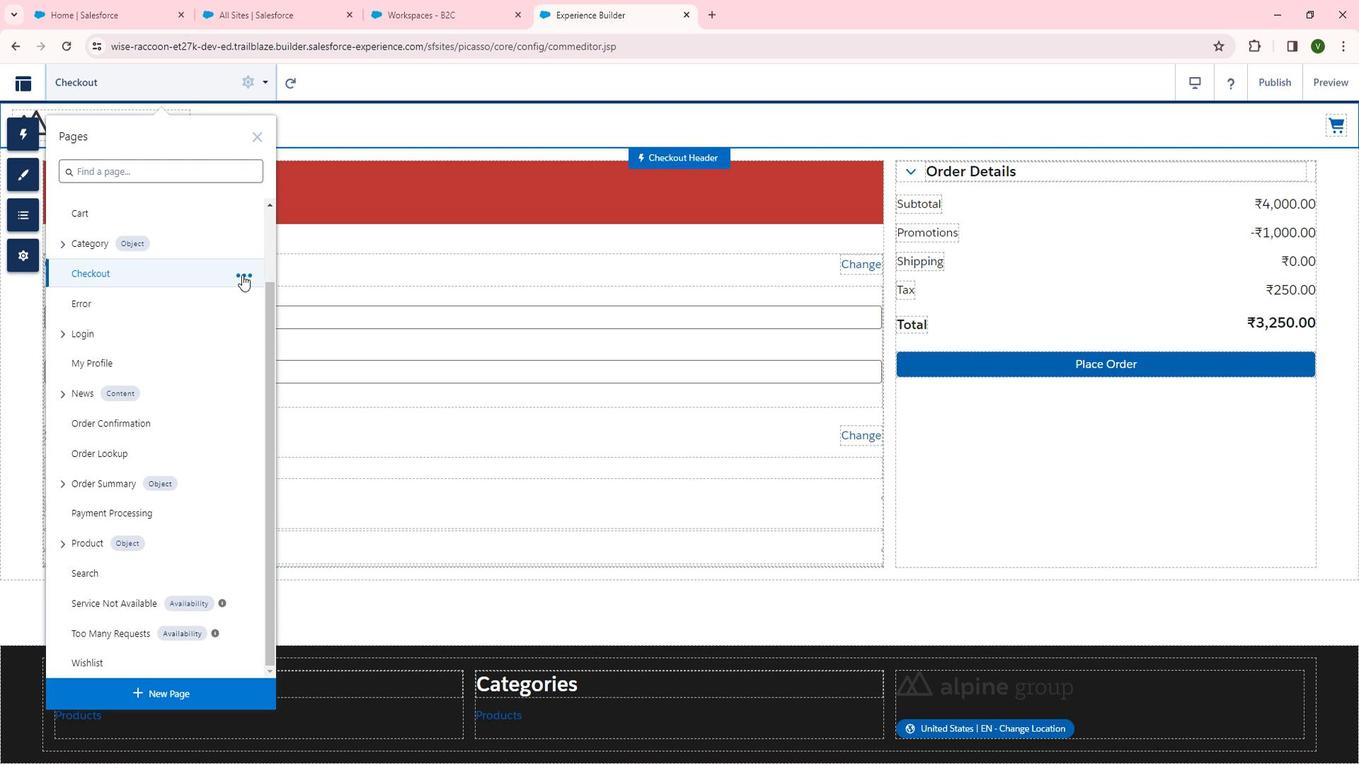 
Action: Mouse pressed left at (253, 276)
Screenshot: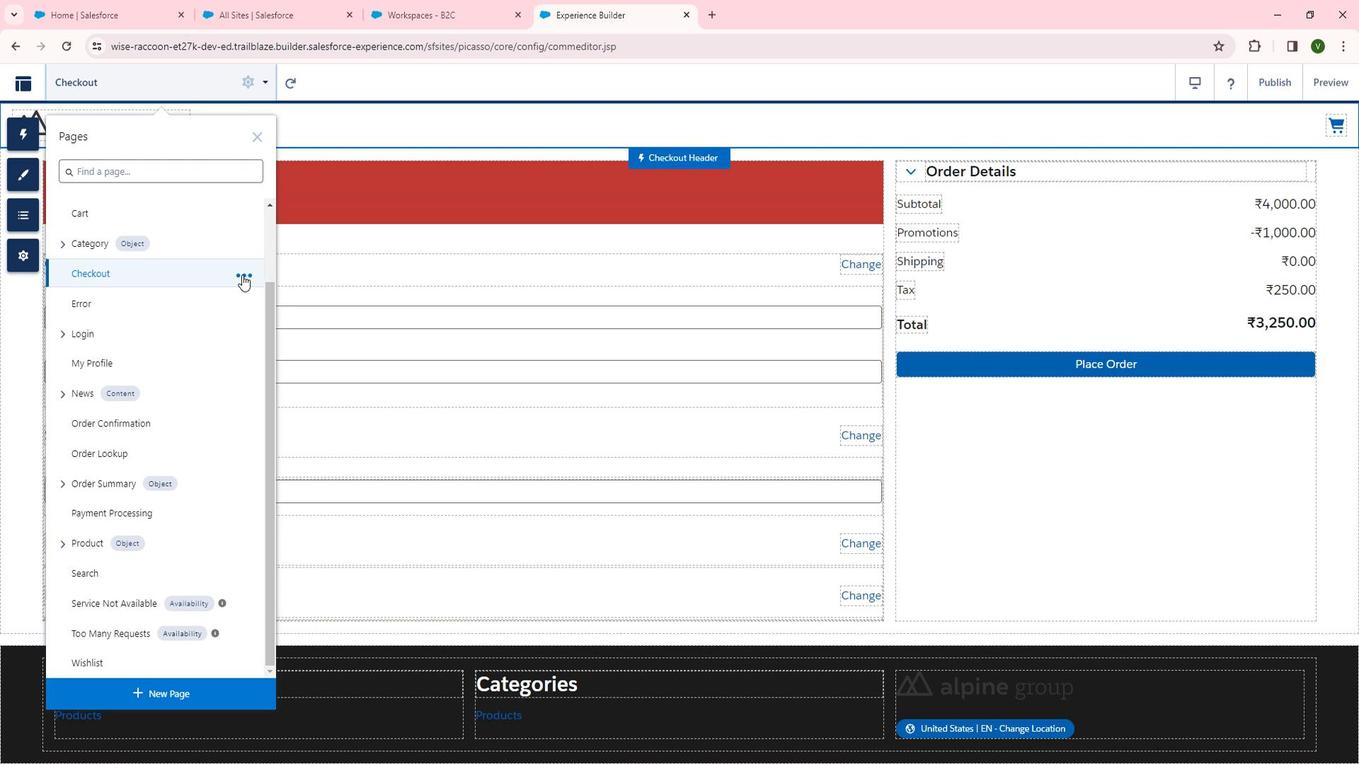 
Action: Mouse moved to (355, 258)
Screenshot: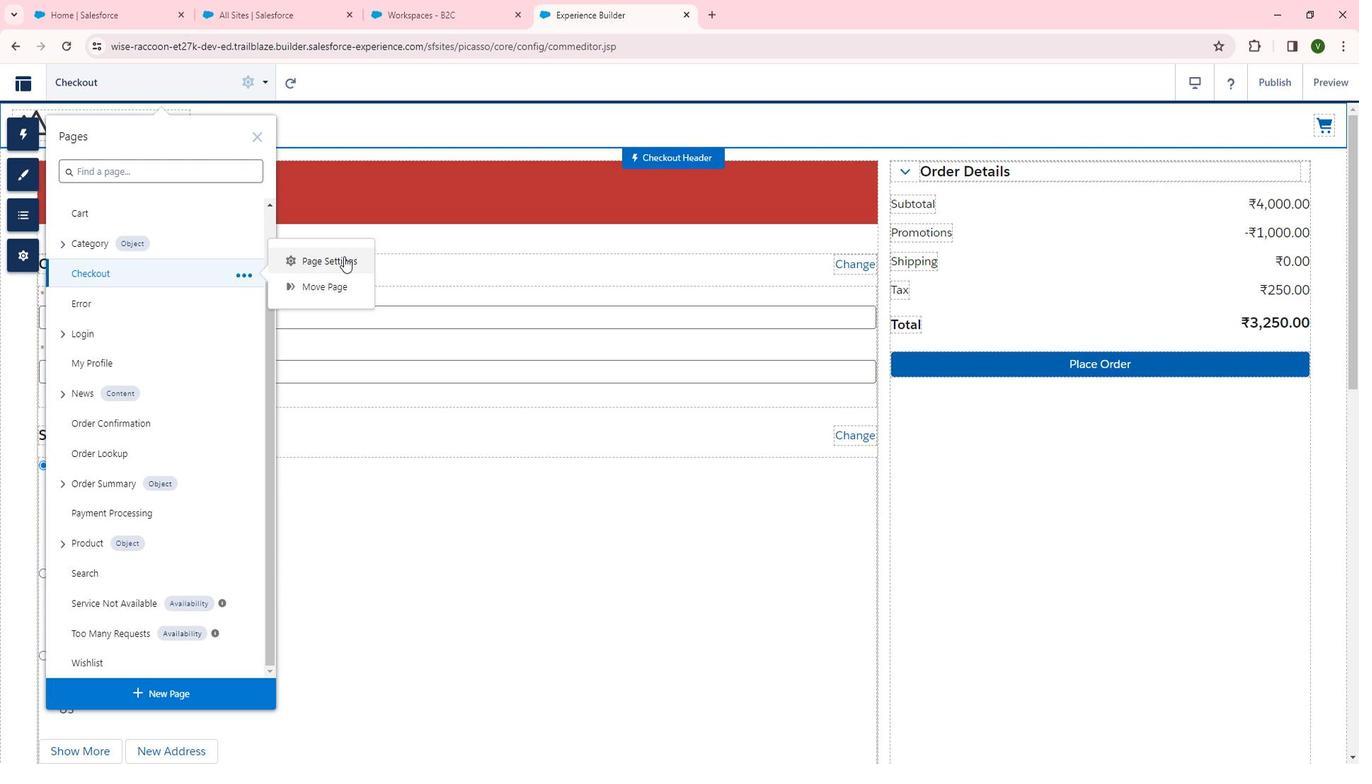 
Action: Mouse pressed left at (355, 258)
Screenshot: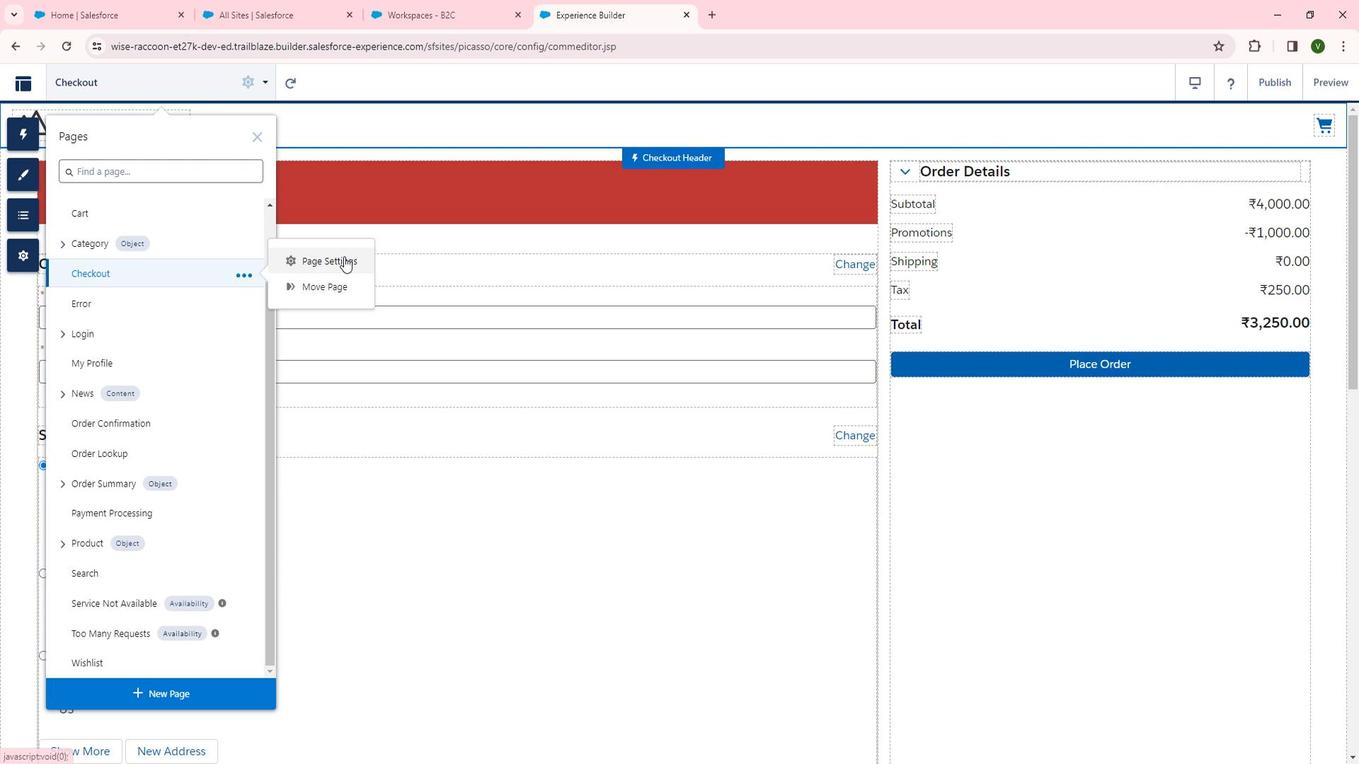 
Action: Mouse moved to (396, 266)
Screenshot: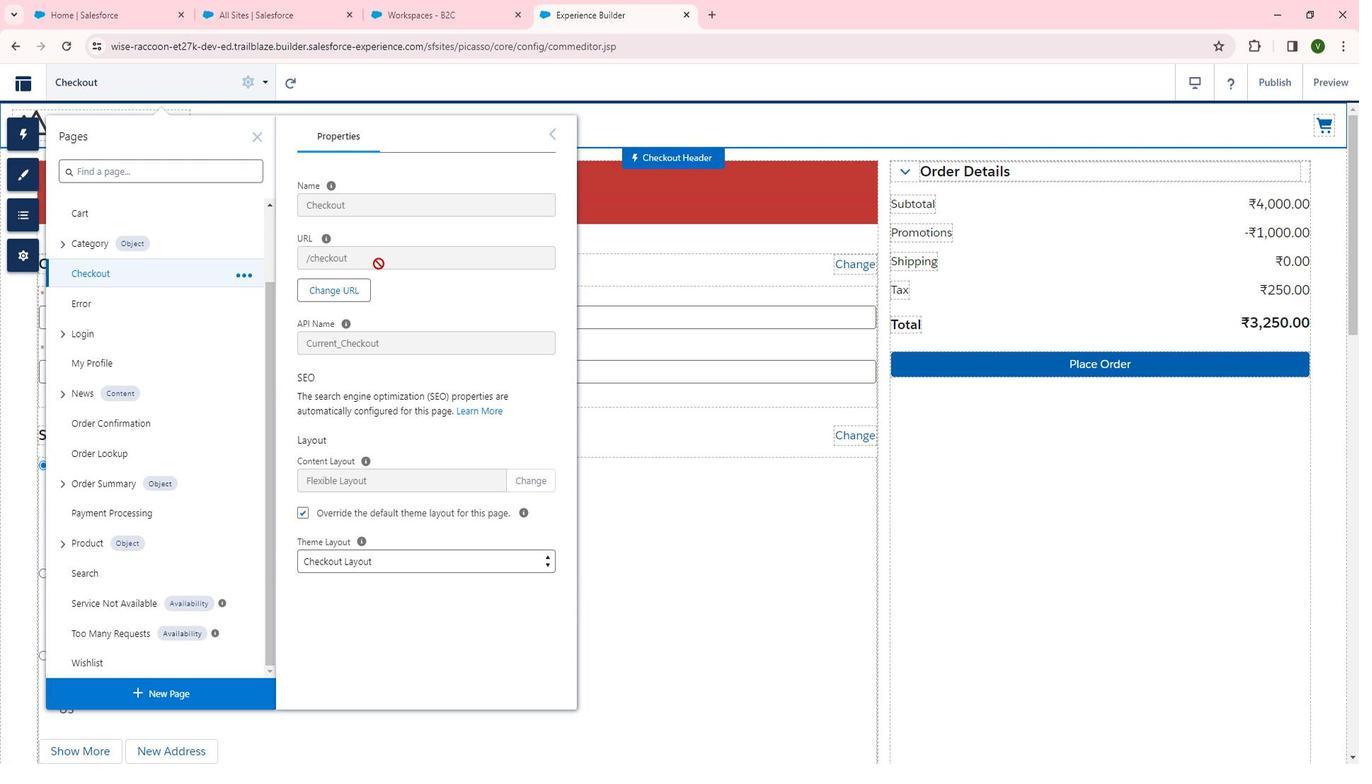 
